 Task: Search one way flight ticket for 1 adult, 6 children, 1 infant in seat and 1 infant on lap in business from Redmond: Roberts Field to Rockford: Chicago Rockford International Airport(was Northwest Chicagoland Regional Airport At Rockford) on 5-1-2023. Choice of flights is Sun country airlines. Number of bags: 8 checked bags. Price is upto 45000. Outbound departure time preference is 23:45.
Action: Mouse moved to (178, 286)
Screenshot: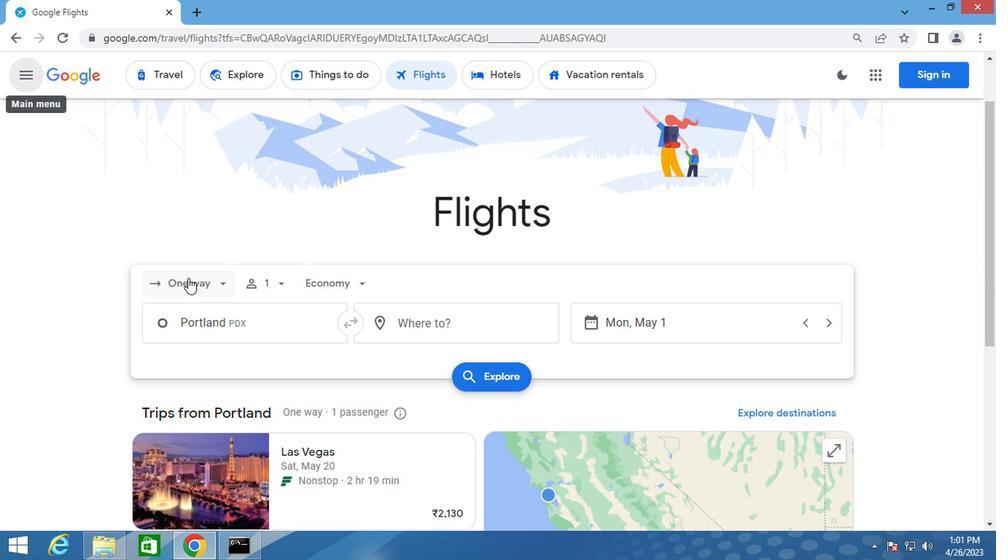 
Action: Mouse pressed left at (178, 286)
Screenshot: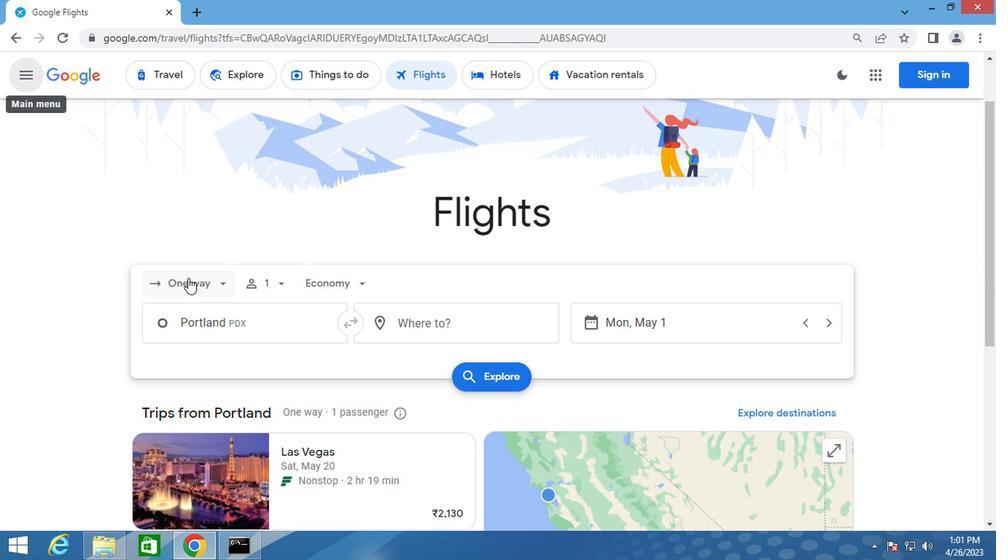 
Action: Mouse moved to (205, 344)
Screenshot: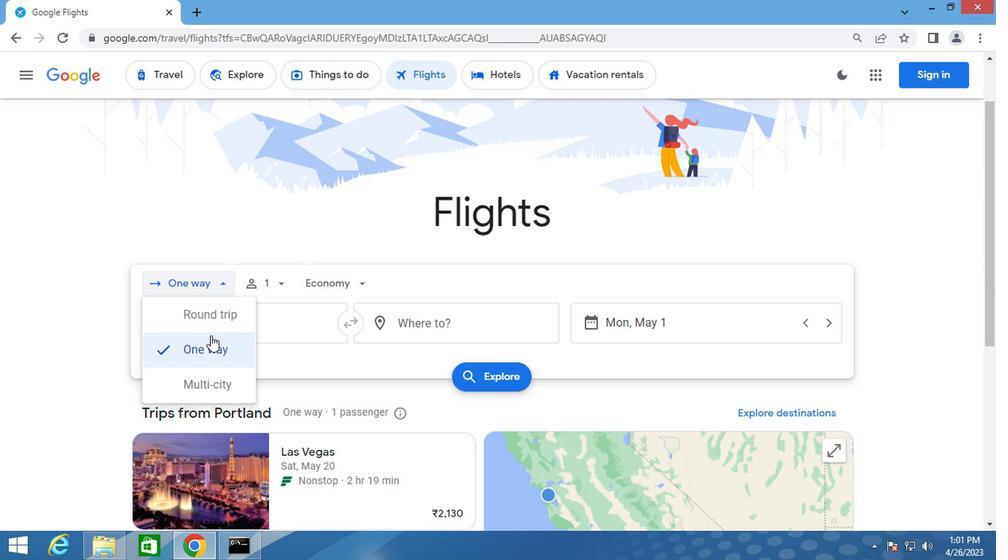 
Action: Mouse pressed left at (205, 344)
Screenshot: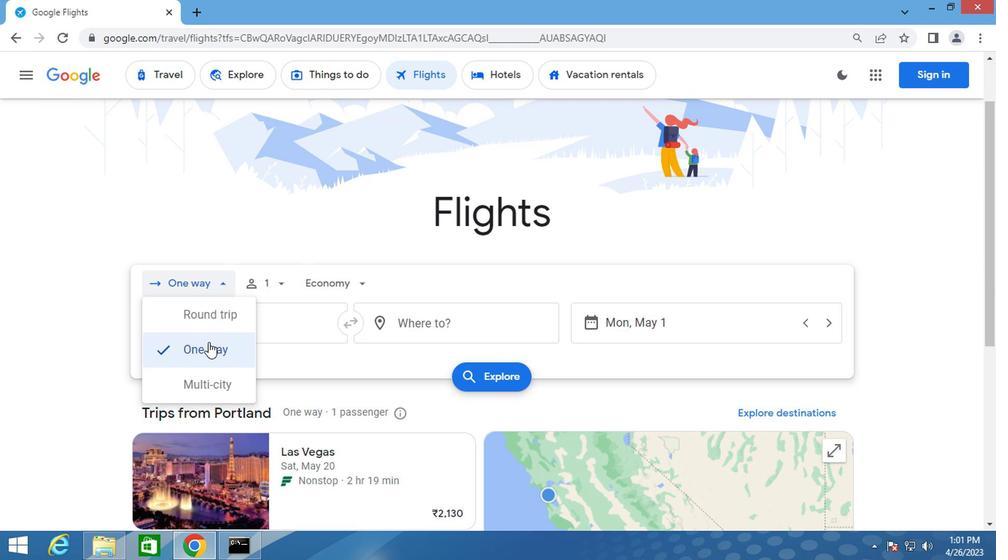 
Action: Mouse moved to (282, 279)
Screenshot: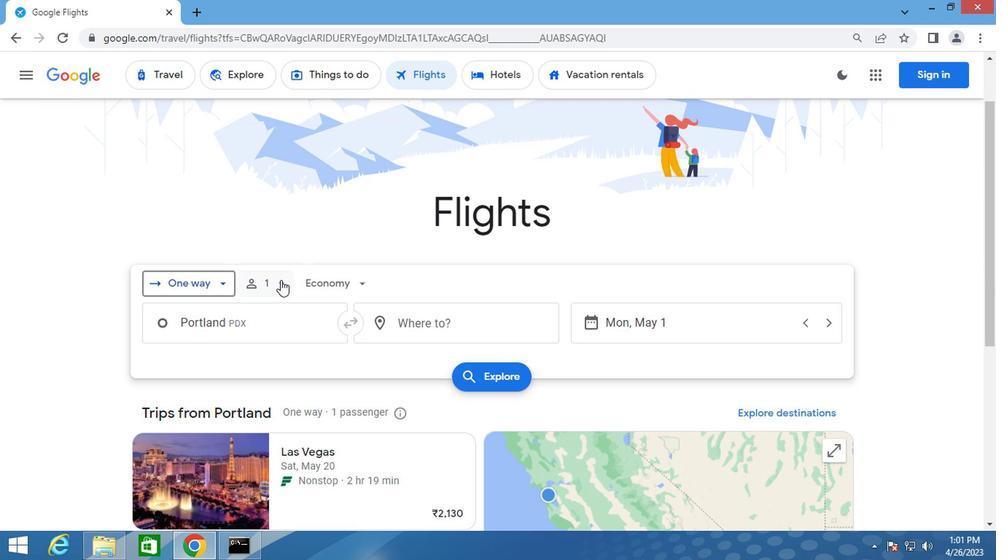 
Action: Mouse pressed left at (282, 279)
Screenshot: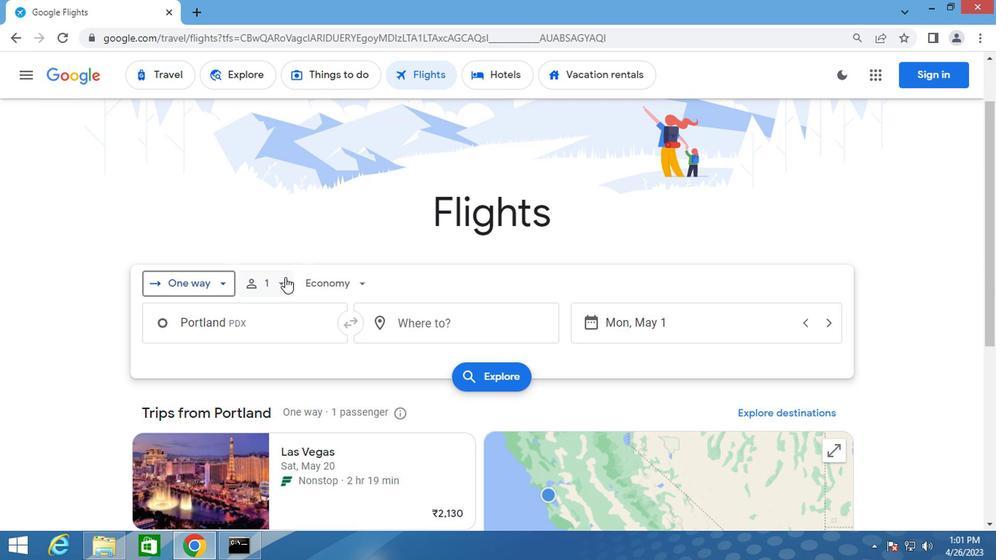 
Action: Mouse moved to (382, 356)
Screenshot: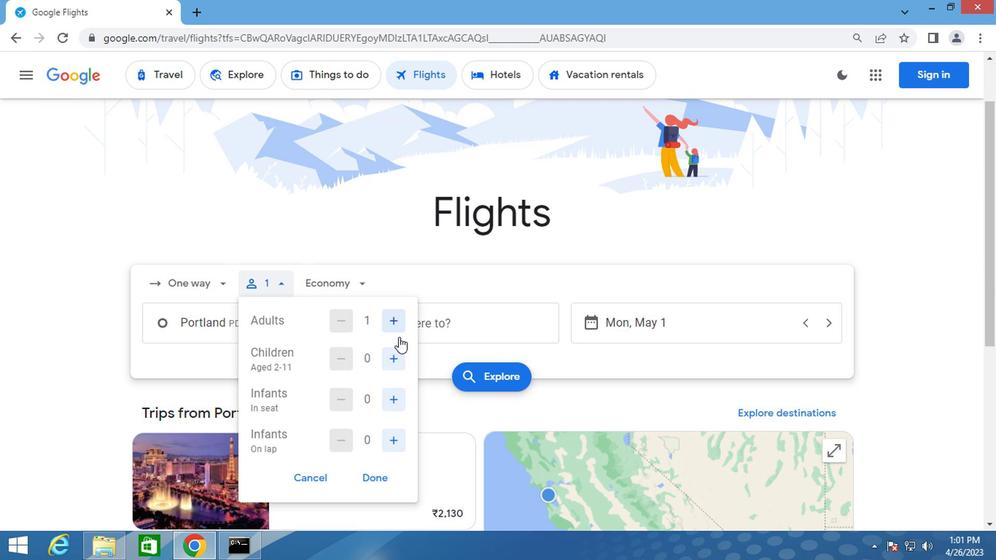 
Action: Mouse pressed left at (382, 356)
Screenshot: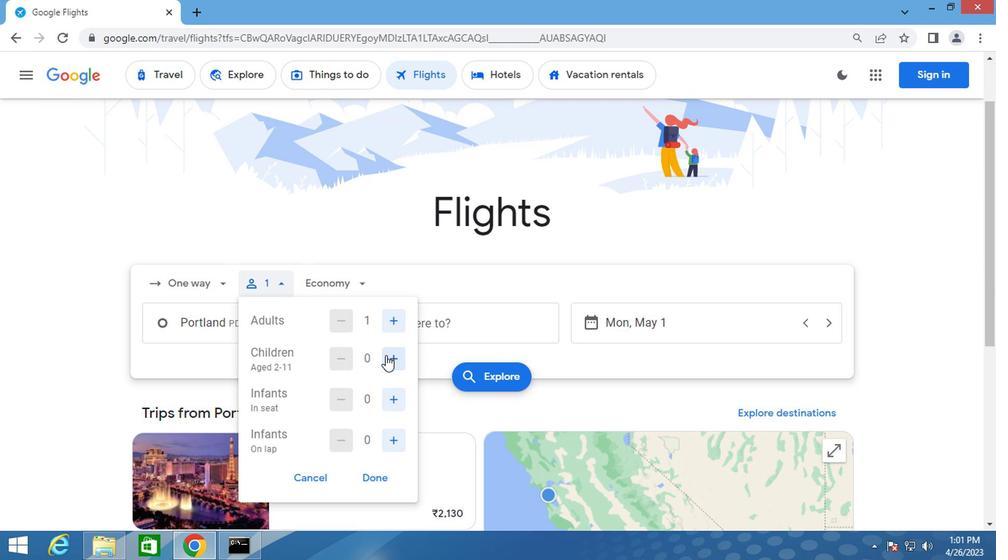 
Action: Mouse moved to (382, 357)
Screenshot: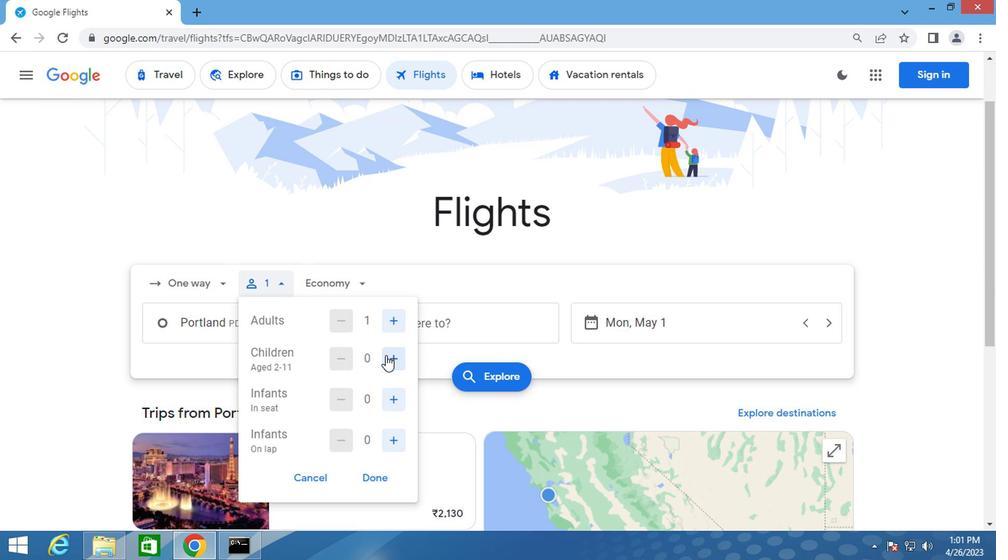 
Action: Mouse pressed left at (382, 357)
Screenshot: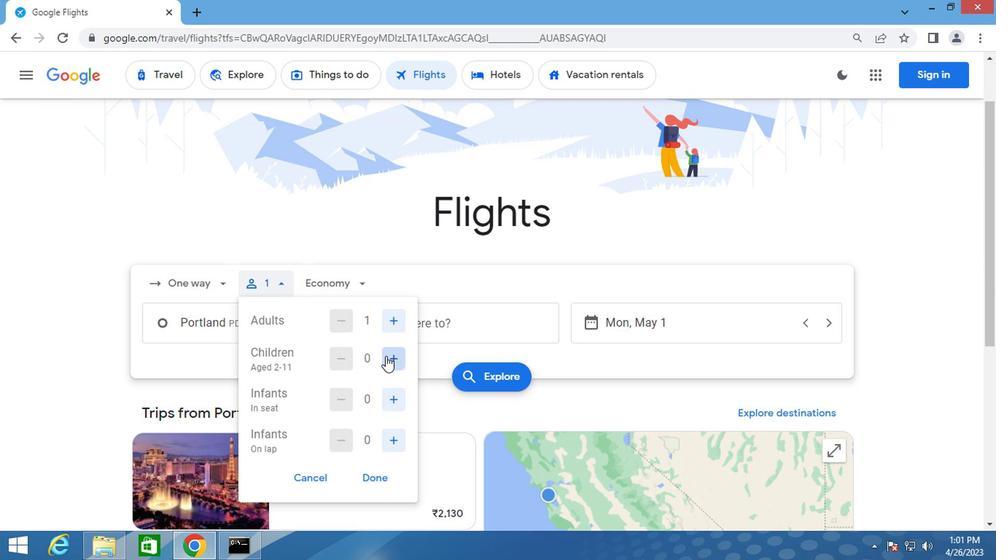 
Action: Mouse moved to (383, 357)
Screenshot: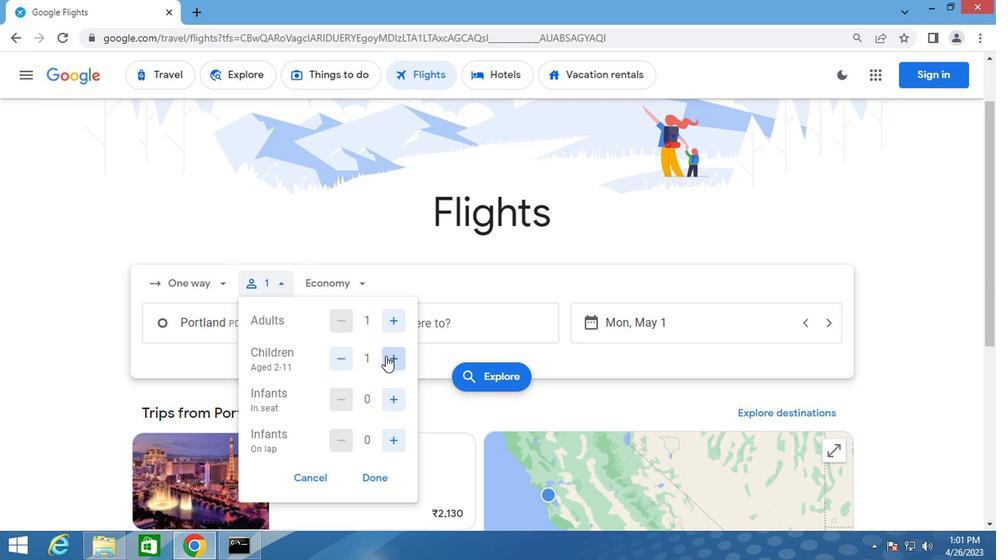 
Action: Mouse pressed left at (383, 357)
Screenshot: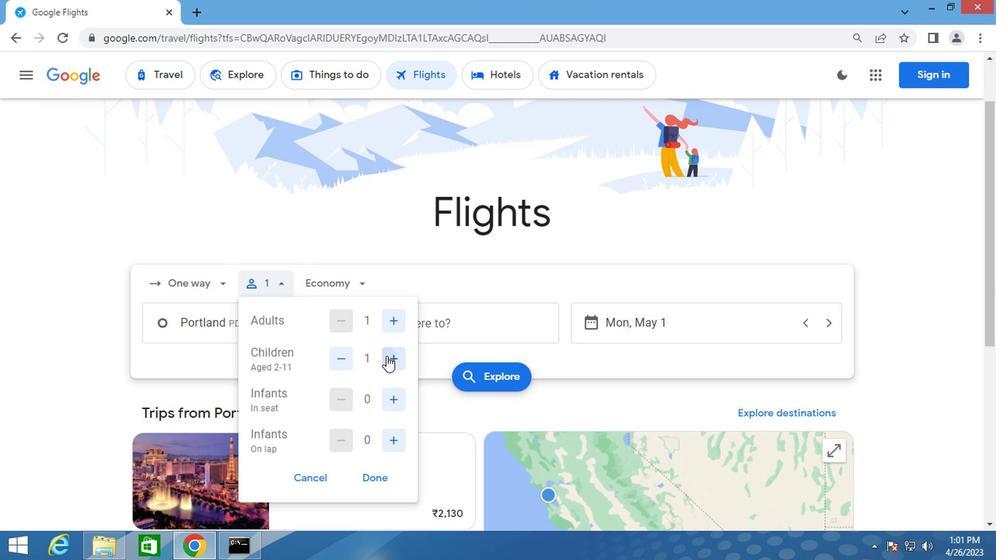 
Action: Mouse moved to (384, 357)
Screenshot: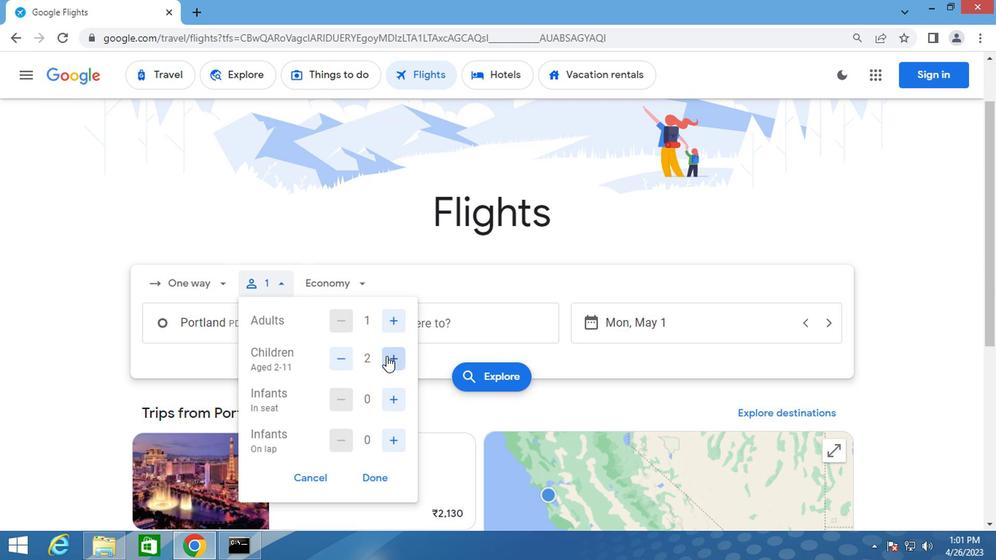 
Action: Mouse pressed left at (384, 357)
Screenshot: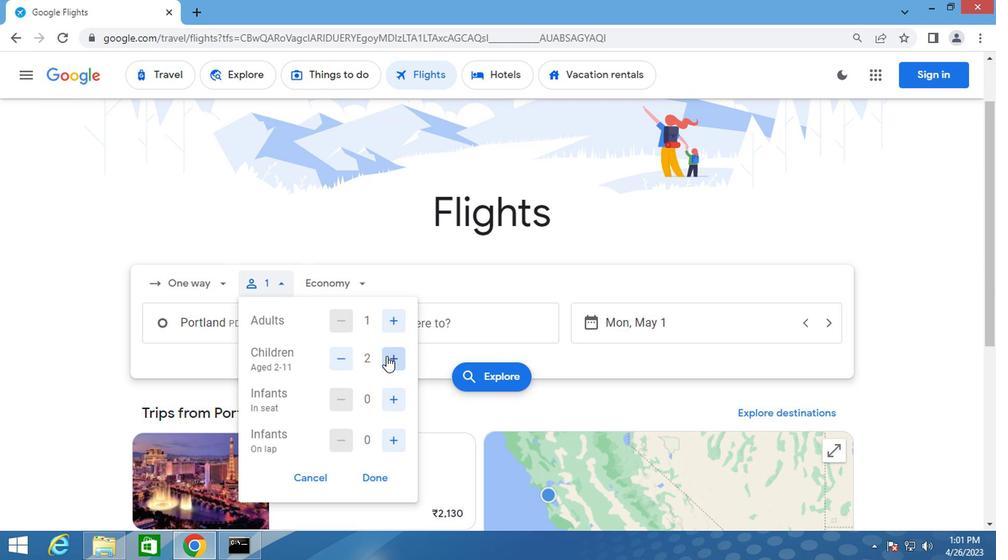 
Action: Mouse pressed left at (384, 357)
Screenshot: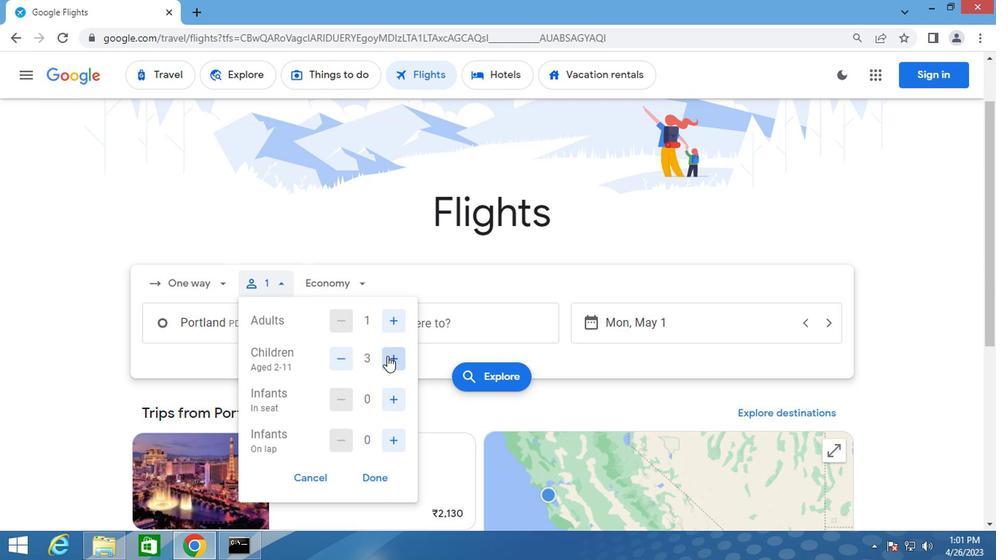 
Action: Mouse pressed left at (384, 357)
Screenshot: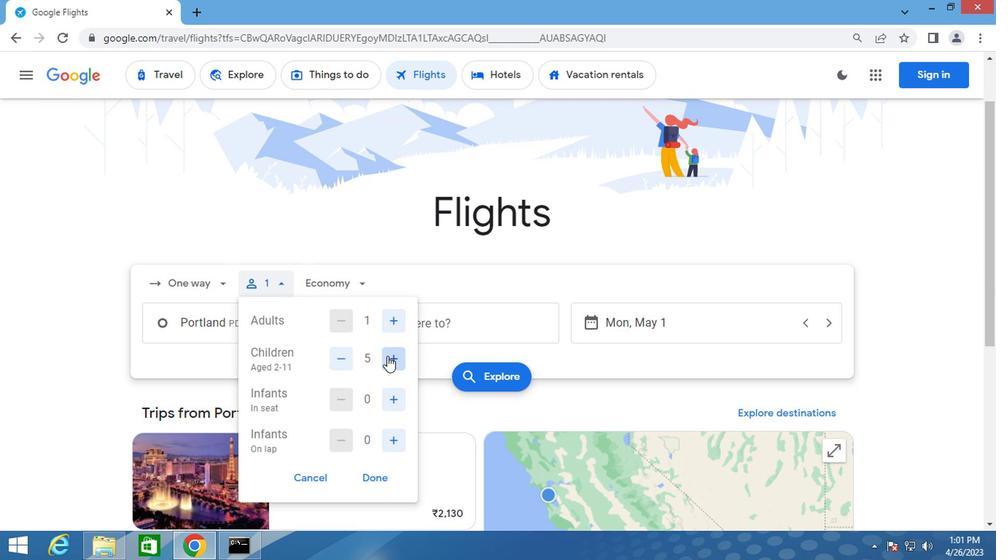 
Action: Mouse moved to (384, 392)
Screenshot: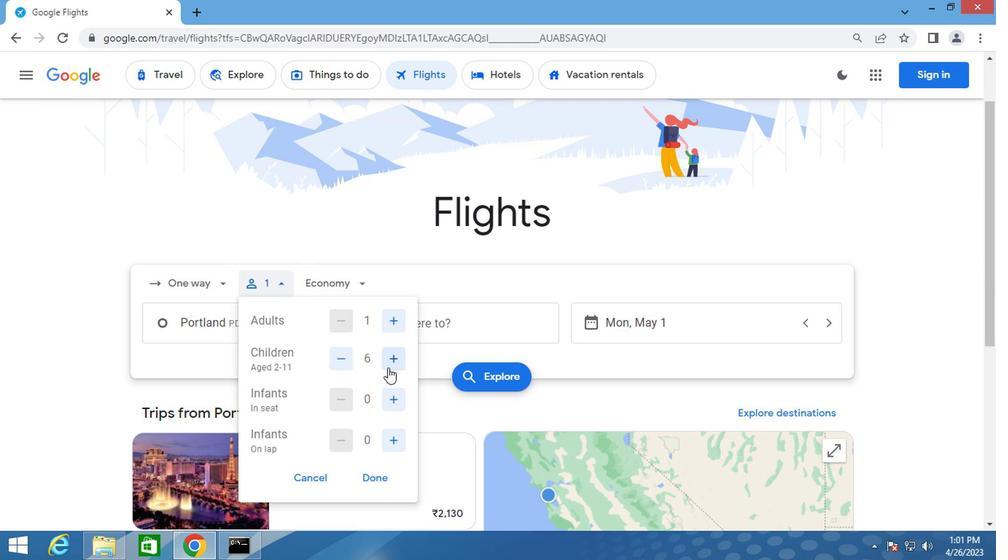 
Action: Mouse pressed left at (384, 392)
Screenshot: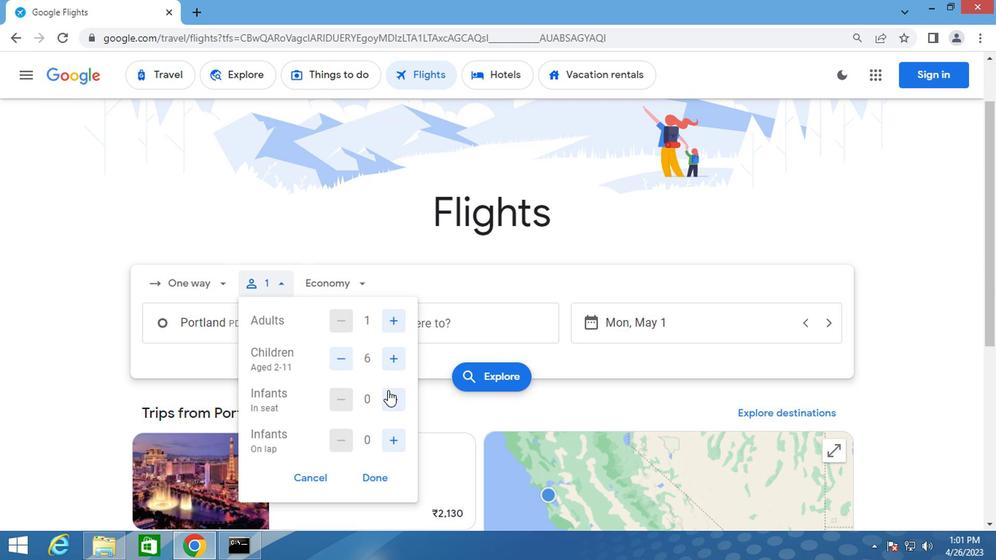 
Action: Mouse moved to (398, 442)
Screenshot: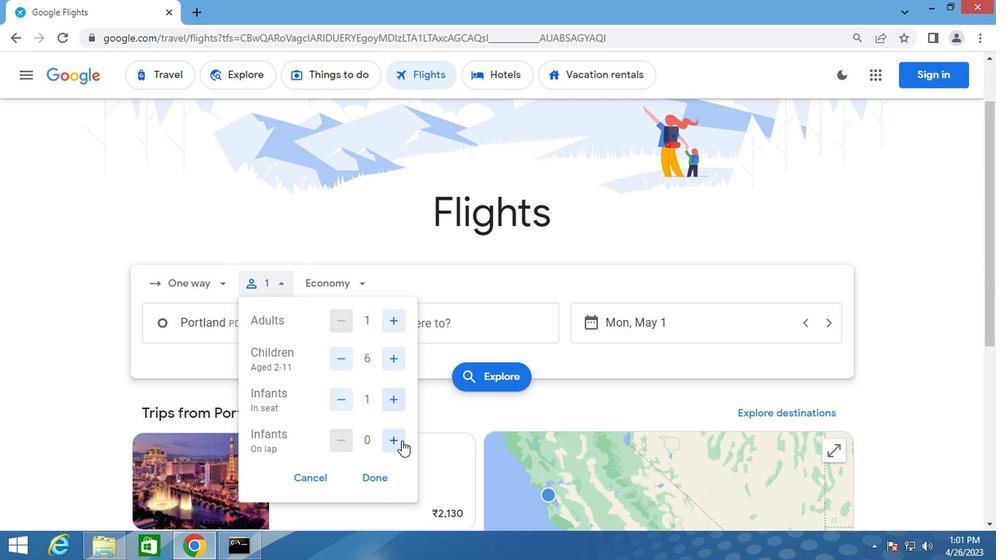 
Action: Mouse pressed left at (398, 442)
Screenshot: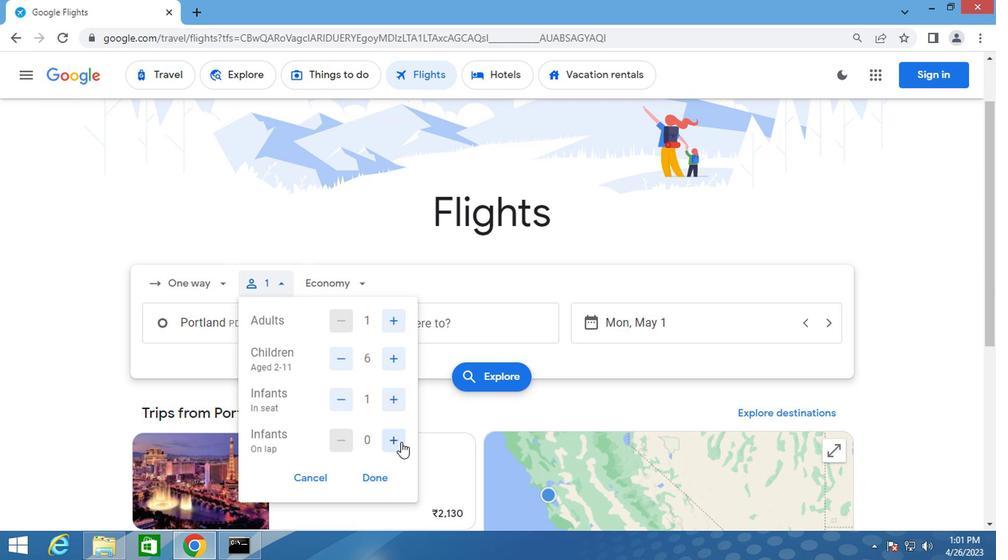 
Action: Mouse moved to (363, 288)
Screenshot: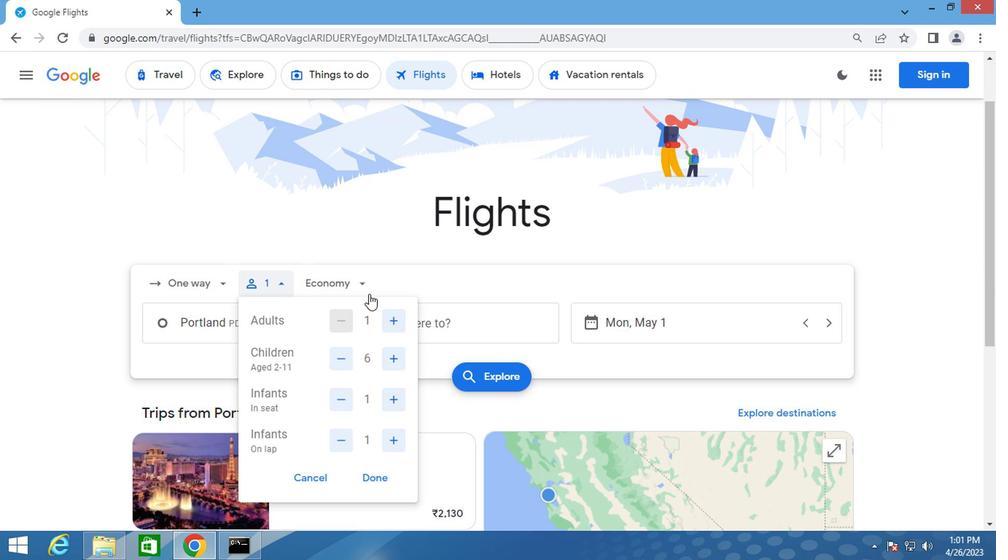 
Action: Mouse pressed left at (363, 288)
Screenshot: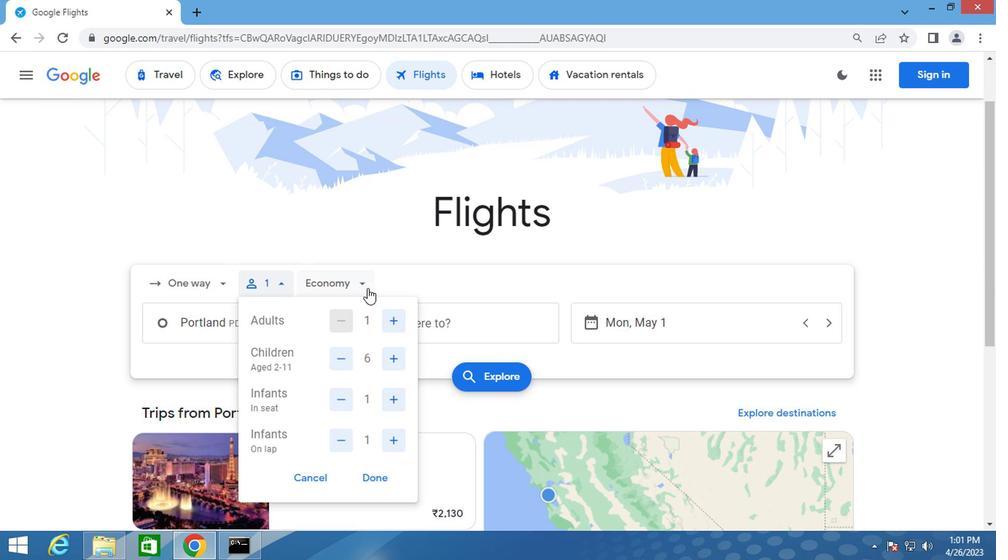 
Action: Mouse moved to (360, 383)
Screenshot: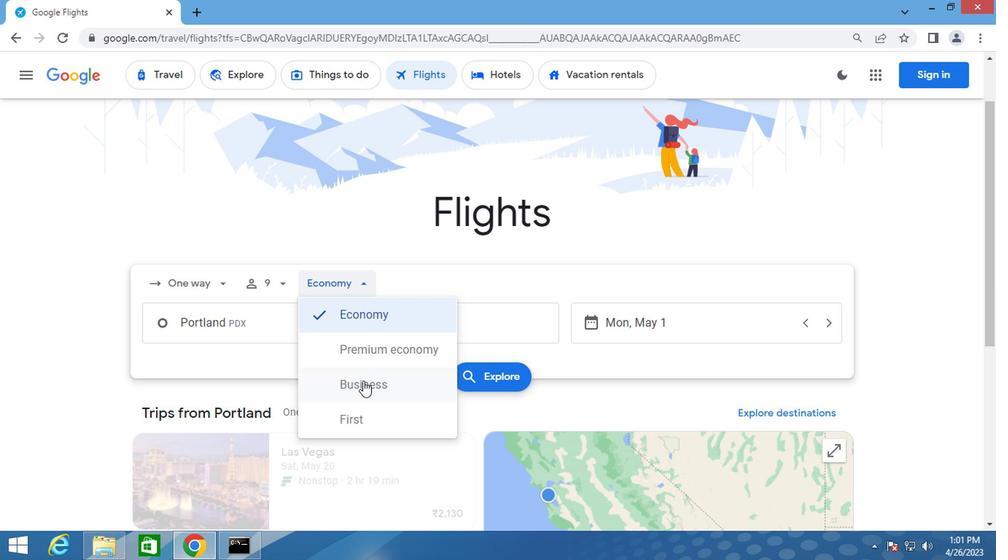 
Action: Mouse pressed left at (360, 383)
Screenshot: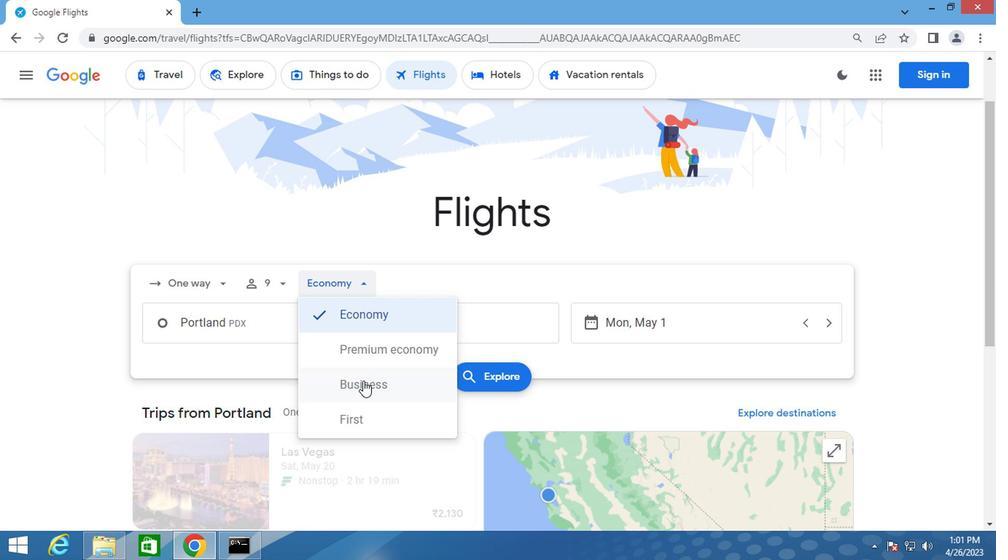 
Action: Mouse moved to (266, 333)
Screenshot: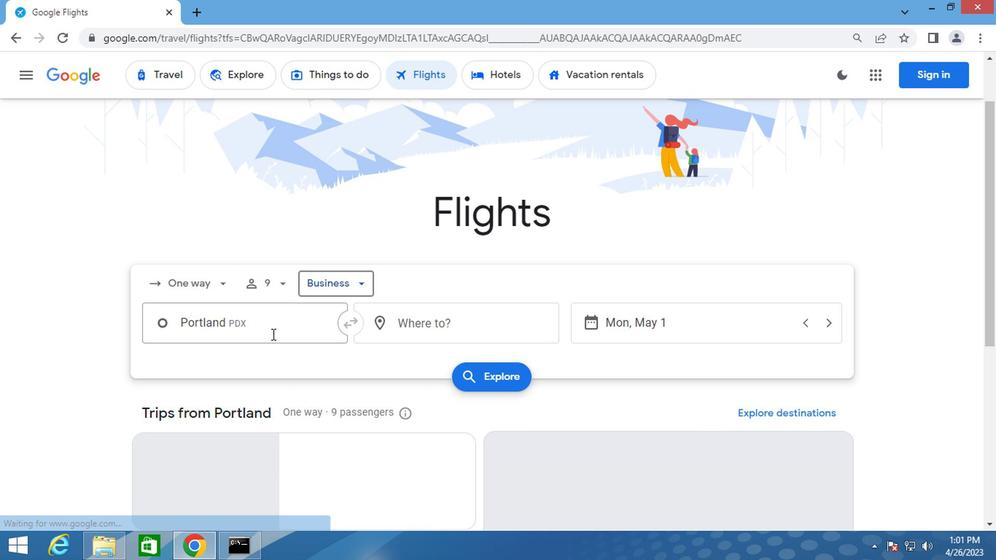 
Action: Mouse pressed left at (266, 333)
Screenshot: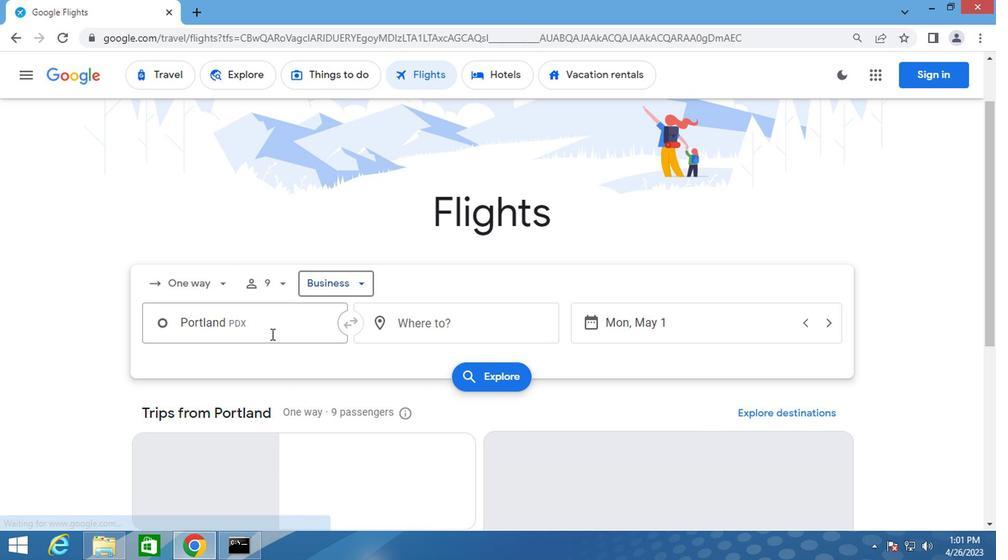 
Action: Mouse moved to (266, 332)
Screenshot: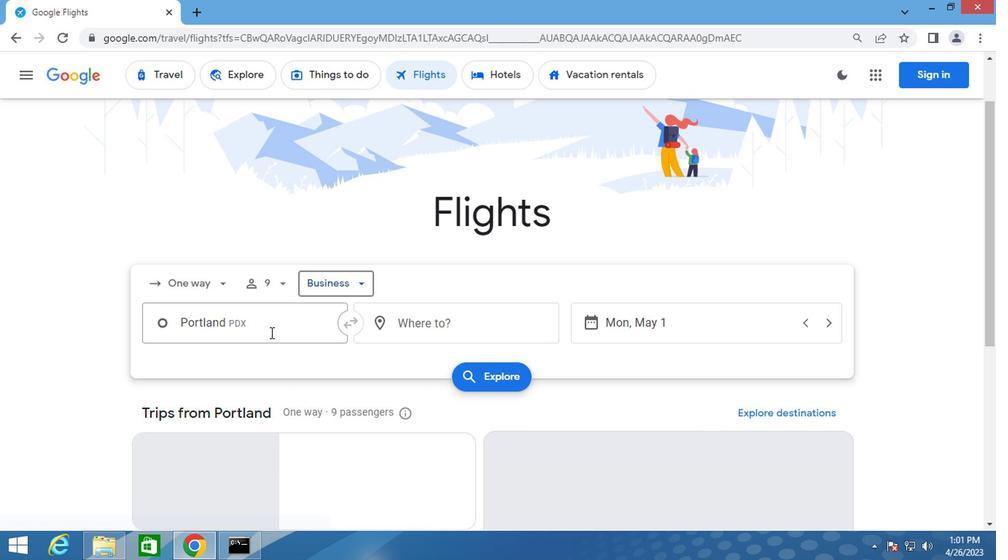 
Action: Key pressed remond
Screenshot: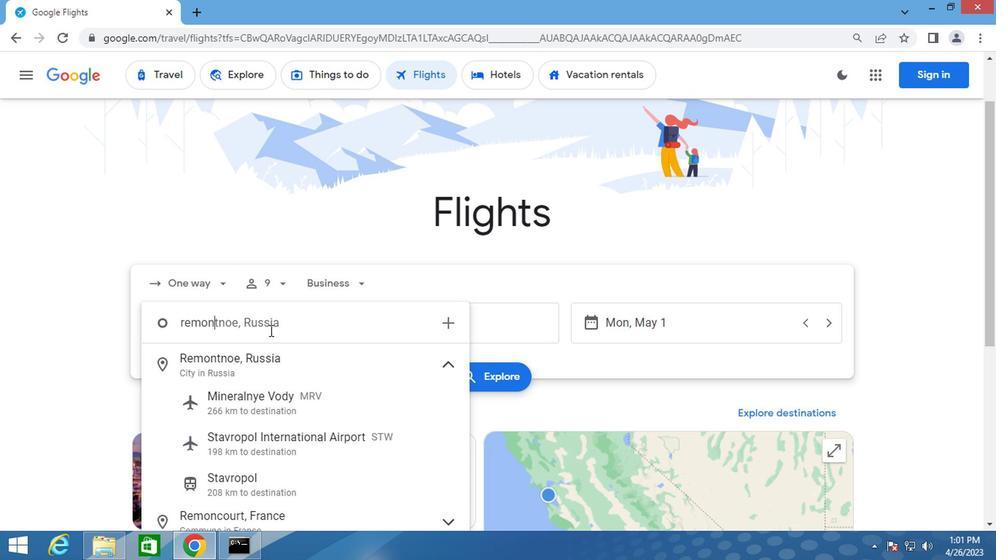 
Action: Mouse moved to (247, 370)
Screenshot: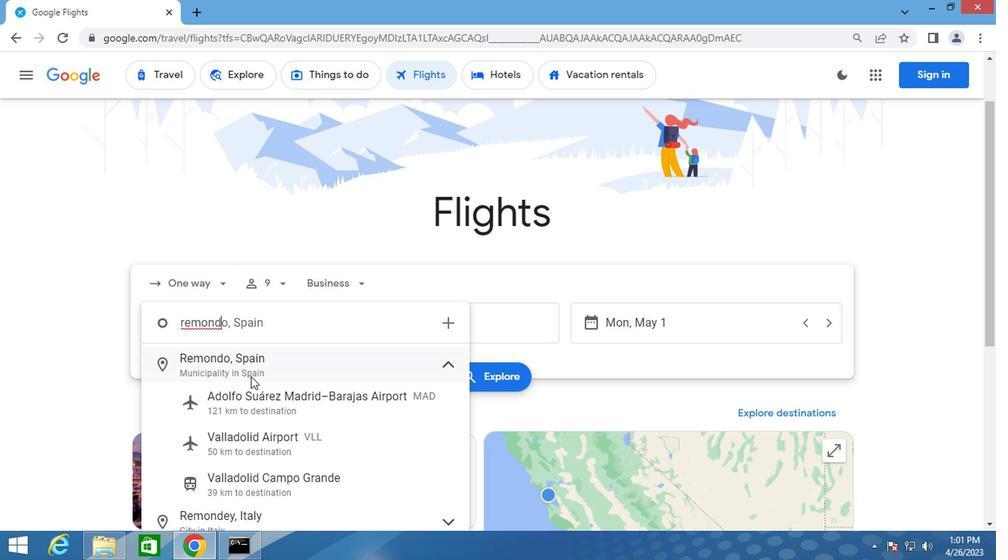 
Action: Mouse pressed left at (247, 370)
Screenshot: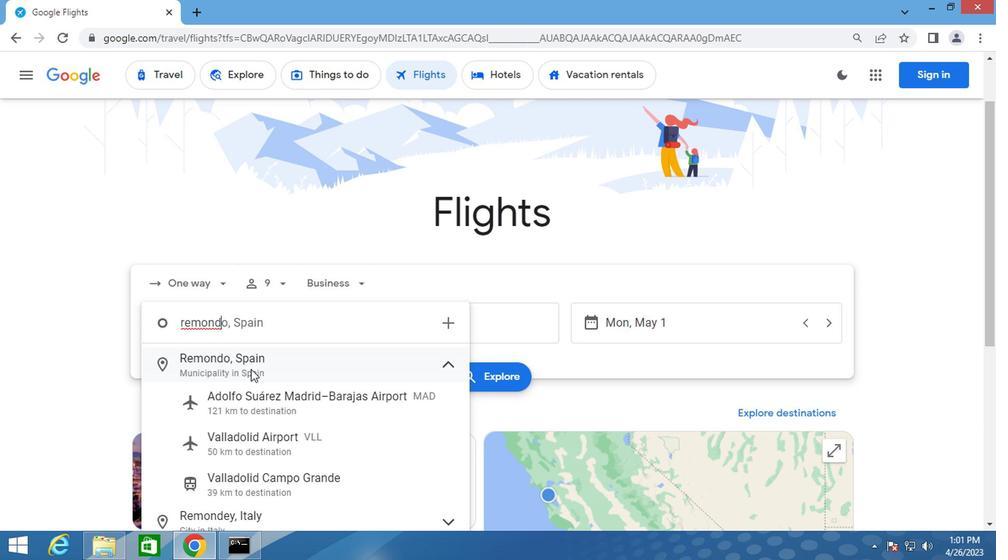 
Action: Mouse moved to (399, 321)
Screenshot: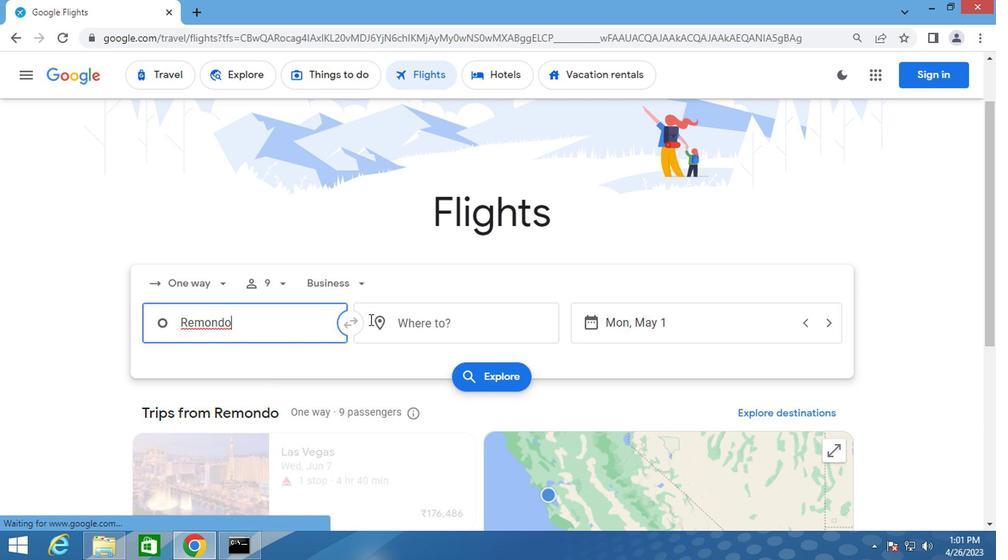 
Action: Mouse pressed left at (399, 321)
Screenshot: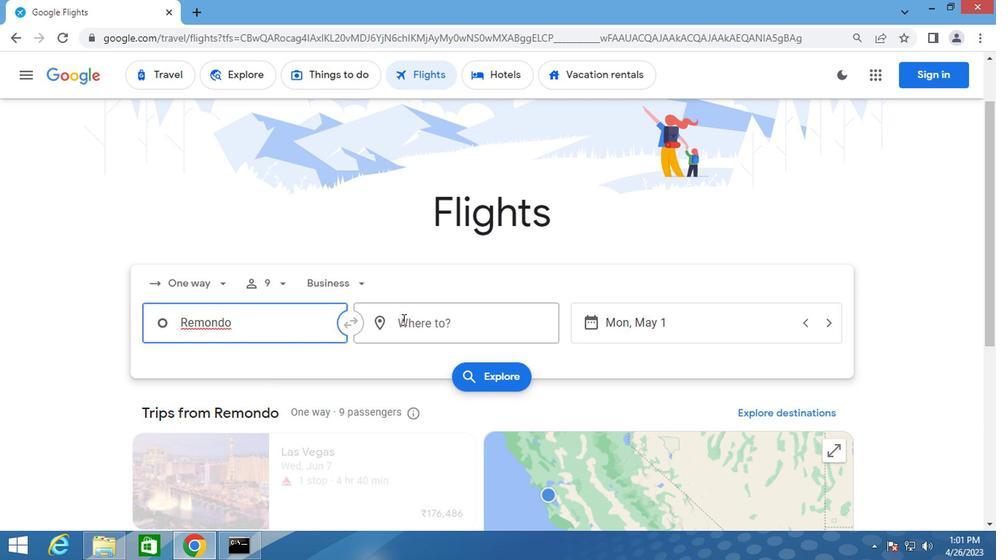 
Action: Key pressed rockfor
Screenshot: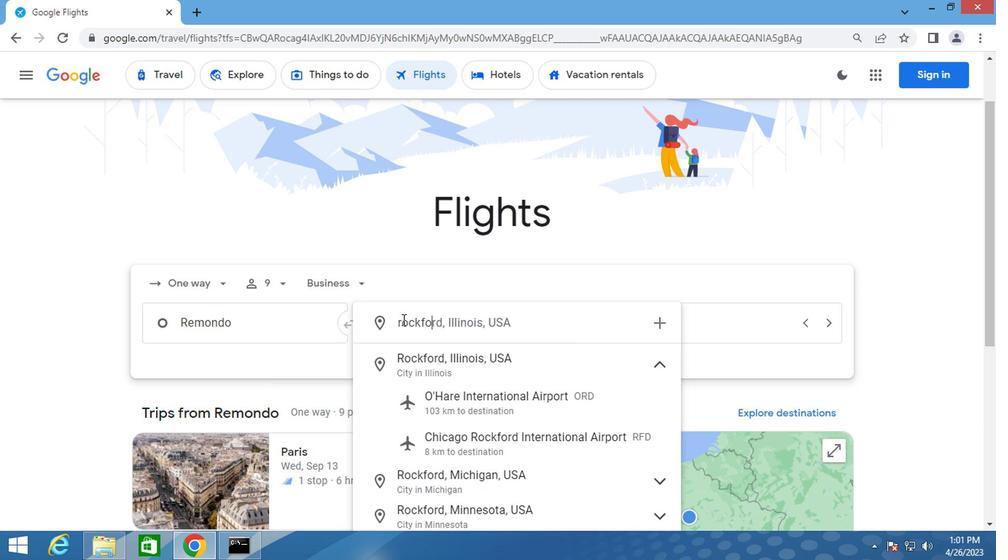 
Action: Mouse moved to (427, 433)
Screenshot: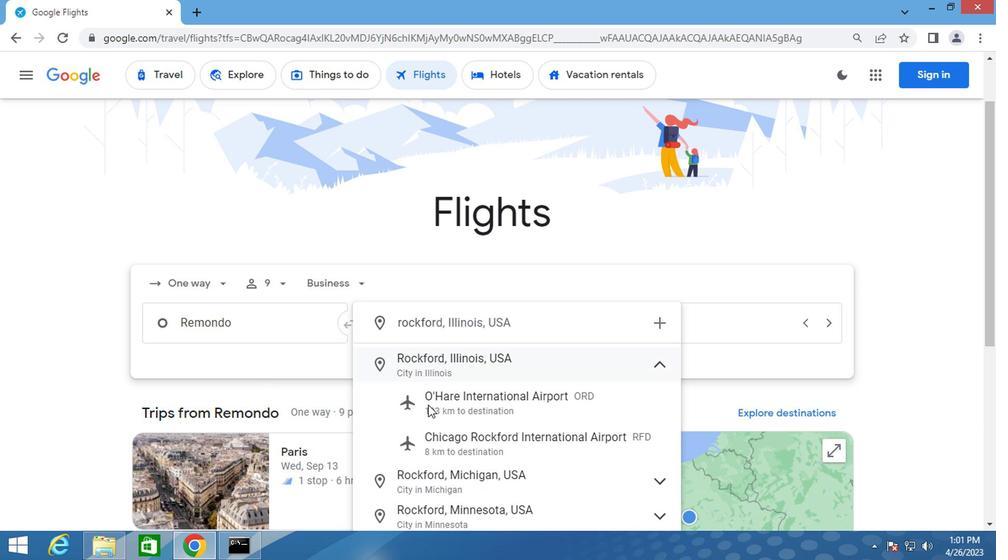 
Action: Mouse pressed left at (427, 433)
Screenshot: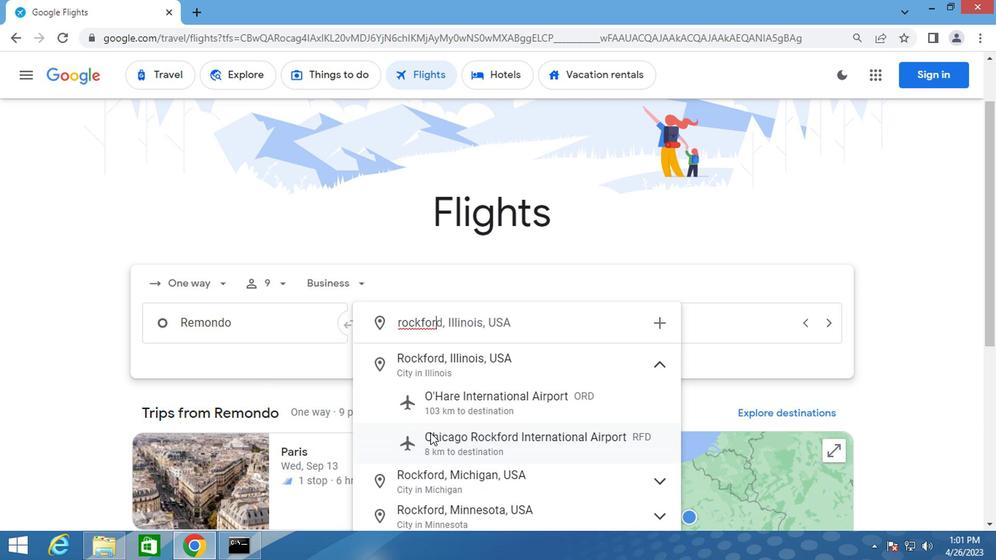 
Action: Mouse moved to (611, 321)
Screenshot: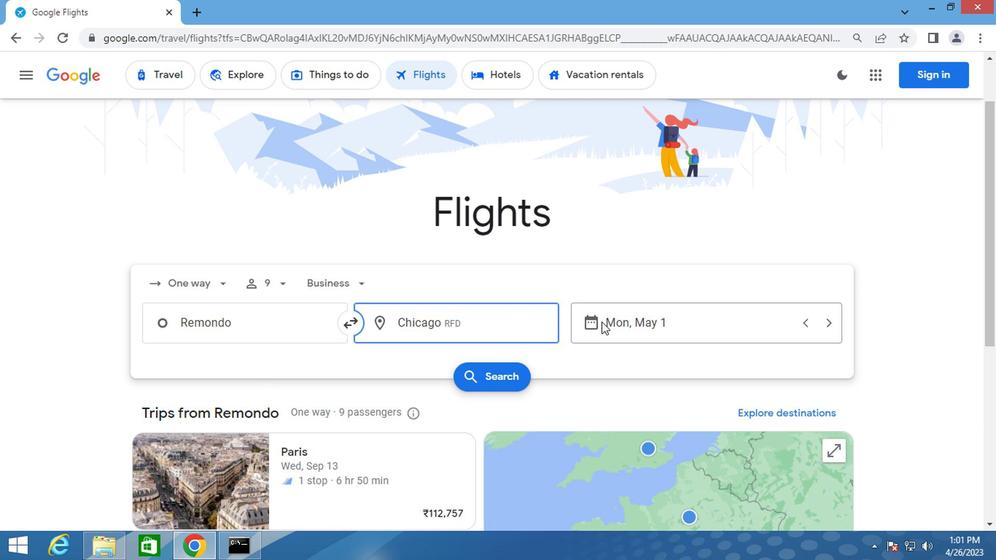 
Action: Mouse pressed left at (611, 321)
Screenshot: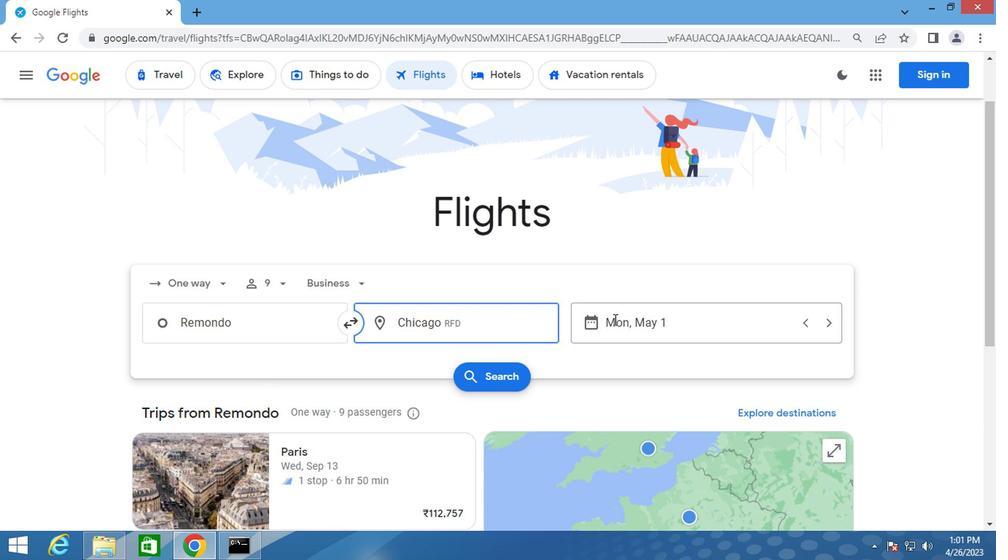 
Action: Mouse moved to (634, 278)
Screenshot: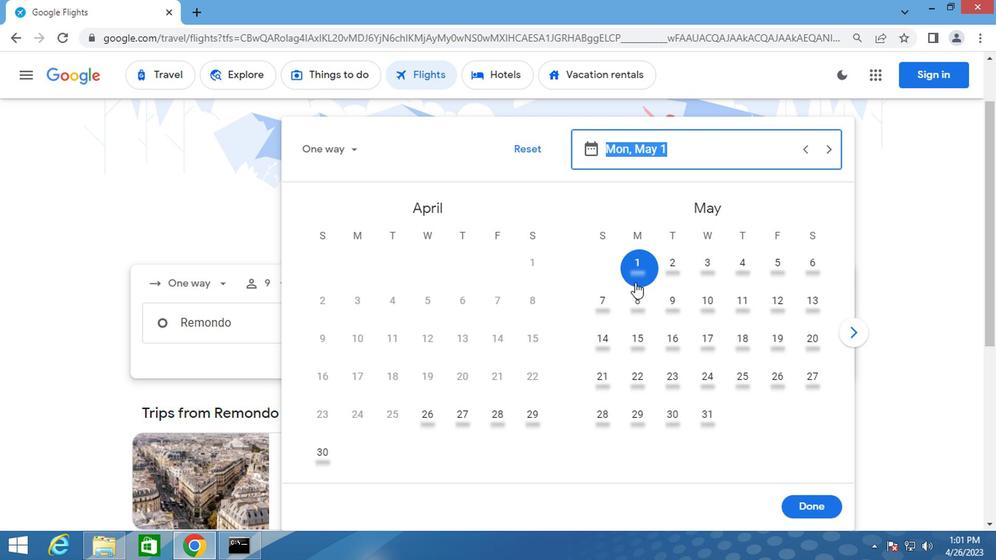 
Action: Mouse pressed left at (634, 278)
Screenshot: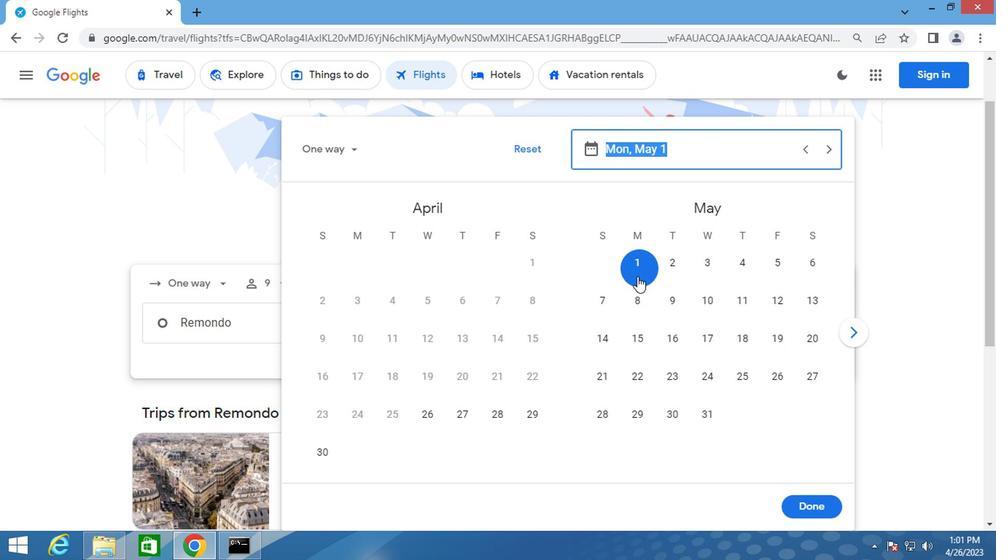 
Action: Mouse moved to (808, 499)
Screenshot: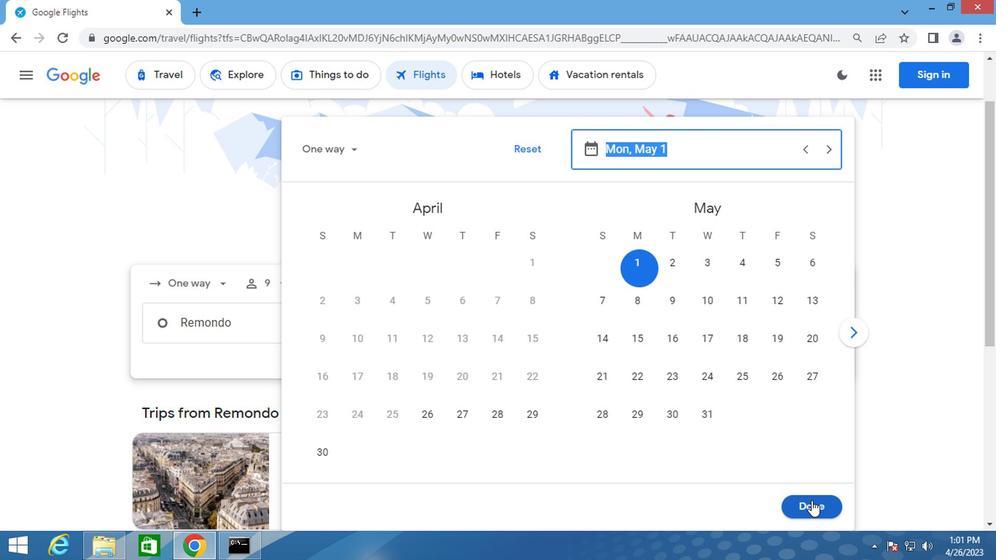 
Action: Mouse pressed left at (808, 499)
Screenshot: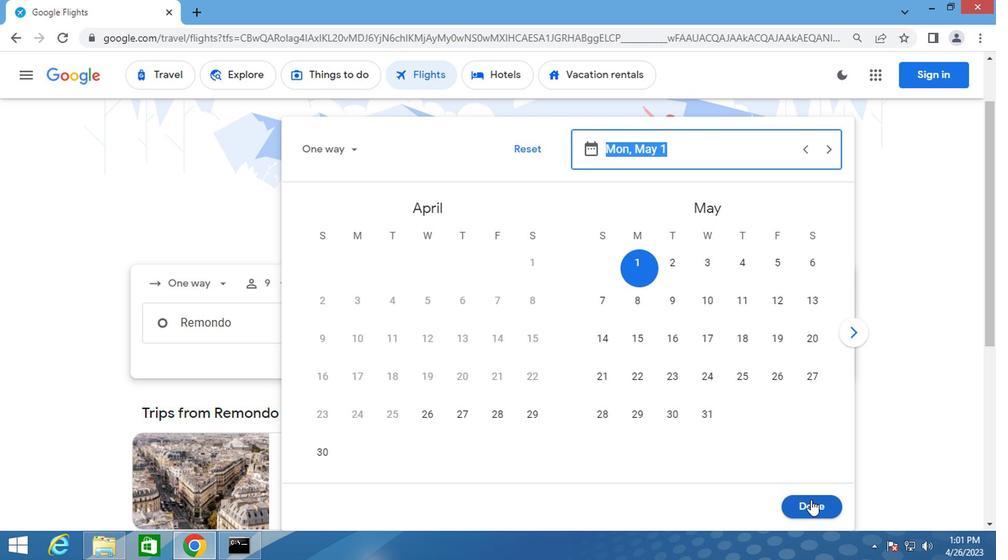 
Action: Mouse moved to (484, 374)
Screenshot: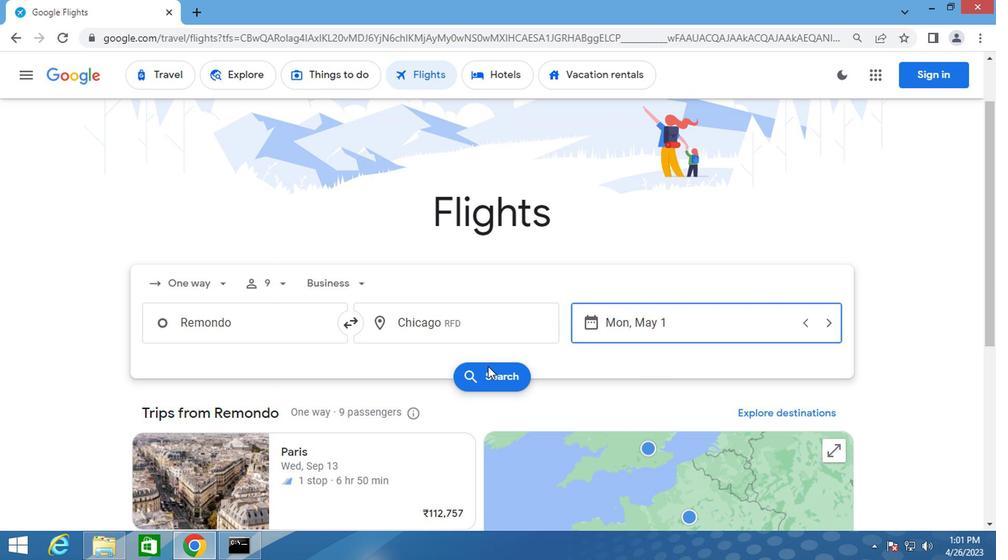 
Action: Mouse pressed left at (484, 374)
Screenshot: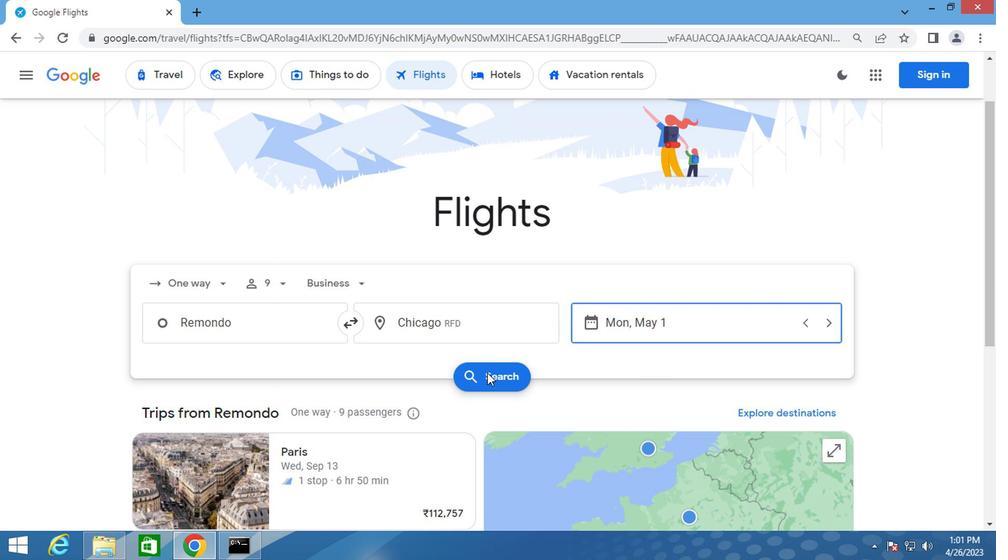 
Action: Mouse moved to (166, 206)
Screenshot: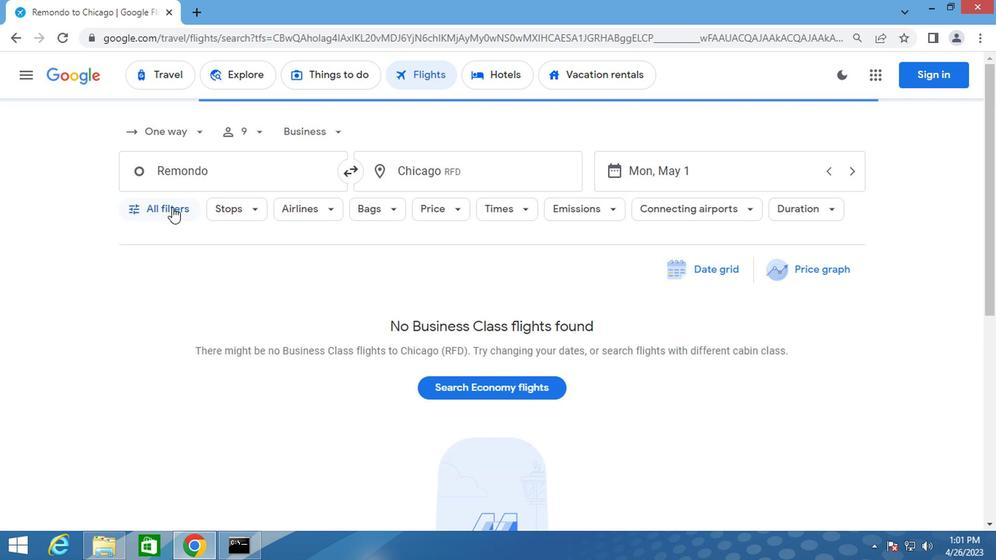 
Action: Mouse pressed left at (166, 206)
Screenshot: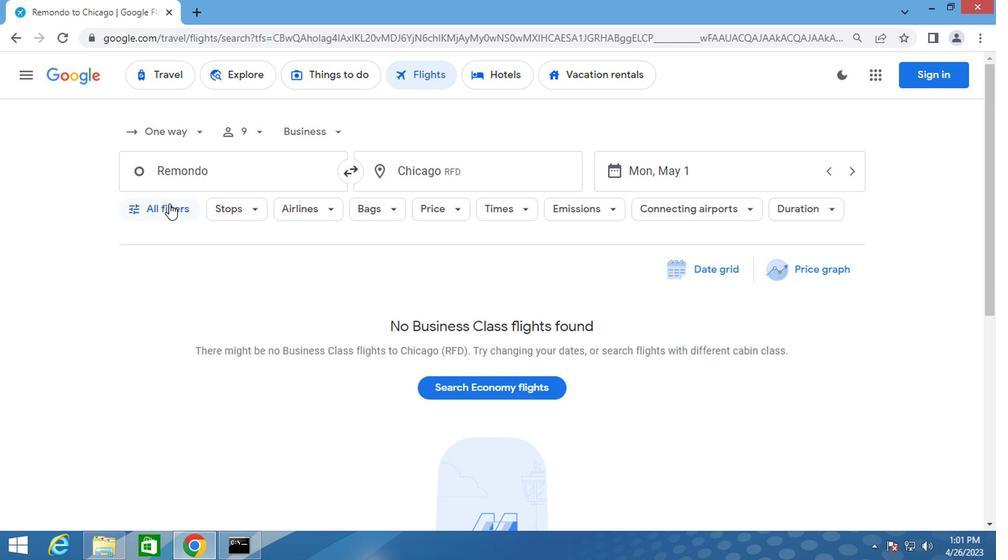 
Action: Mouse moved to (202, 348)
Screenshot: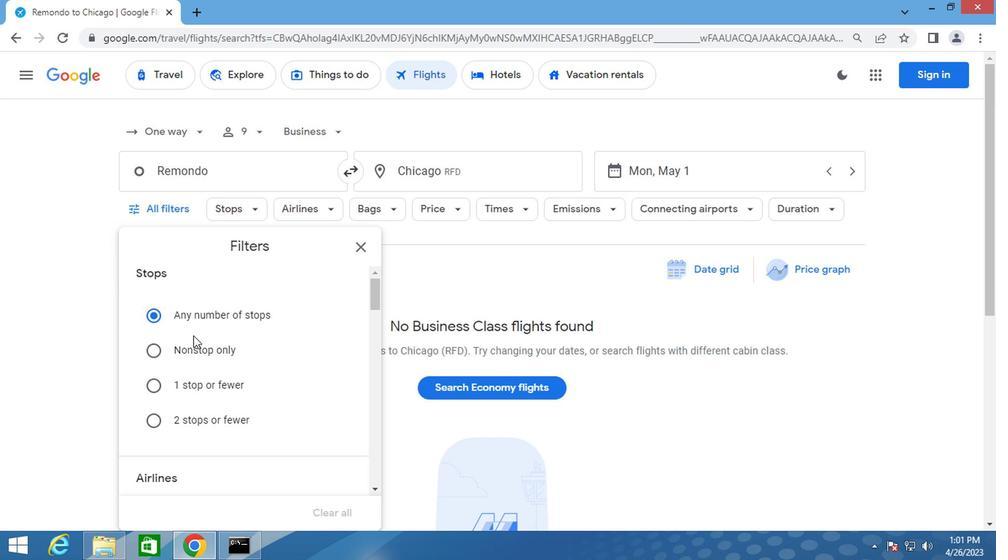 
Action: Mouse scrolled (202, 347) with delta (0, 0)
Screenshot: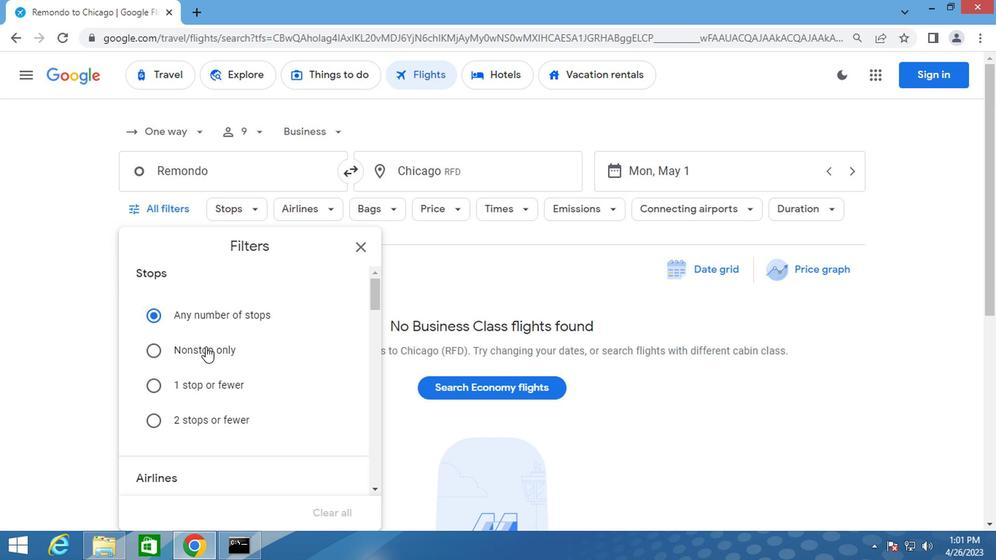 
Action: Mouse scrolled (202, 347) with delta (0, 0)
Screenshot: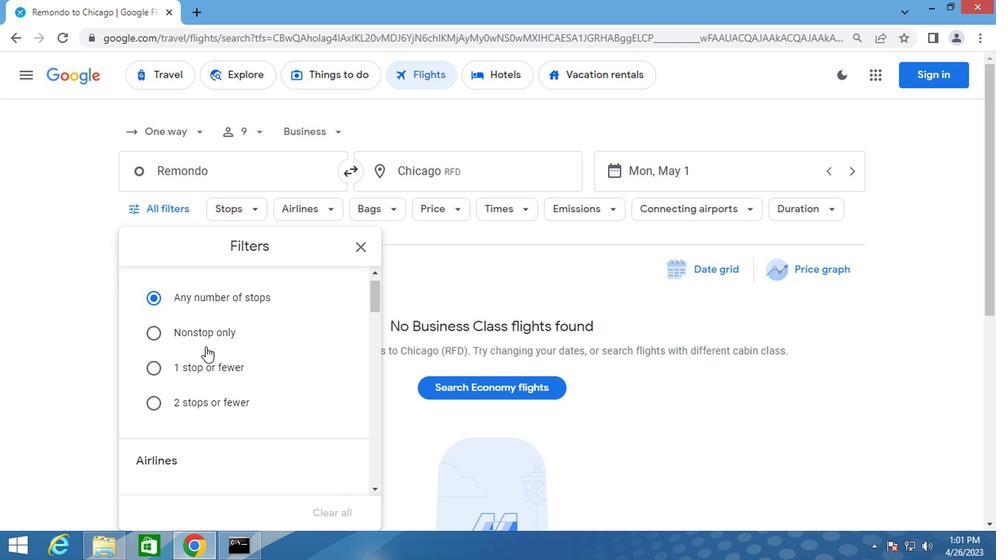 
Action: Mouse scrolled (202, 347) with delta (0, 0)
Screenshot: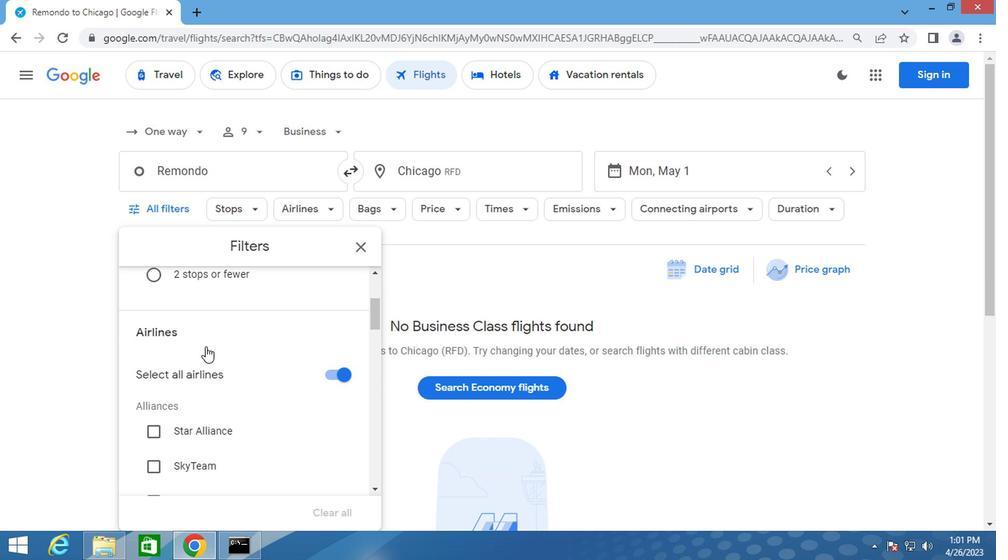 
Action: Mouse scrolled (202, 347) with delta (0, 0)
Screenshot: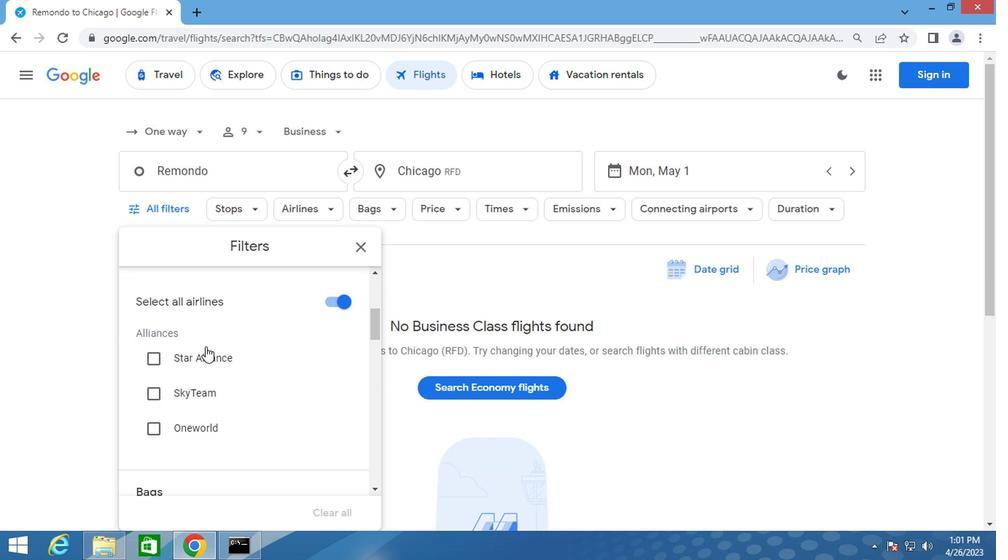 
Action: Mouse scrolled (202, 347) with delta (0, 0)
Screenshot: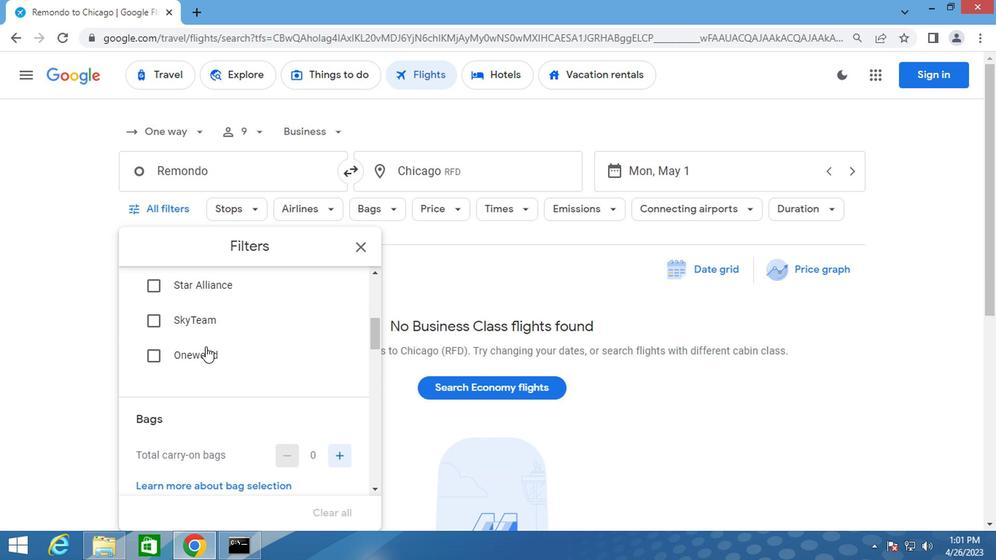 
Action: Mouse moved to (221, 365)
Screenshot: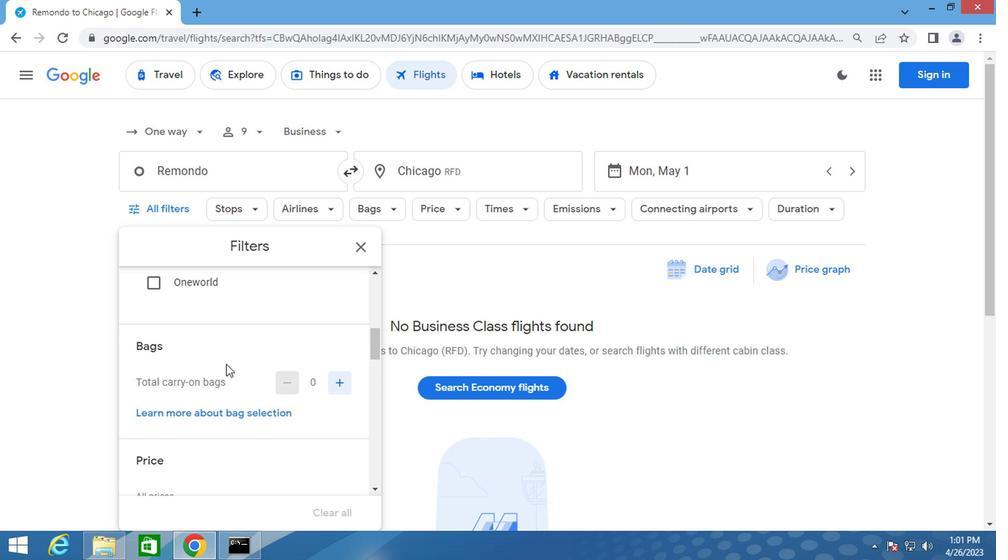 
Action: Mouse scrolled (221, 364) with delta (0, 0)
Screenshot: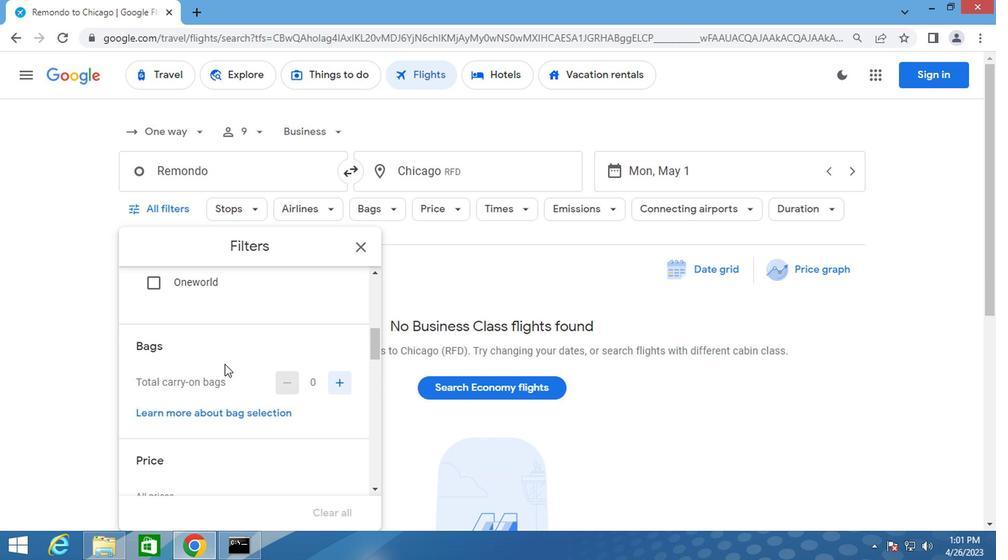 
Action: Mouse scrolled (221, 364) with delta (0, 0)
Screenshot: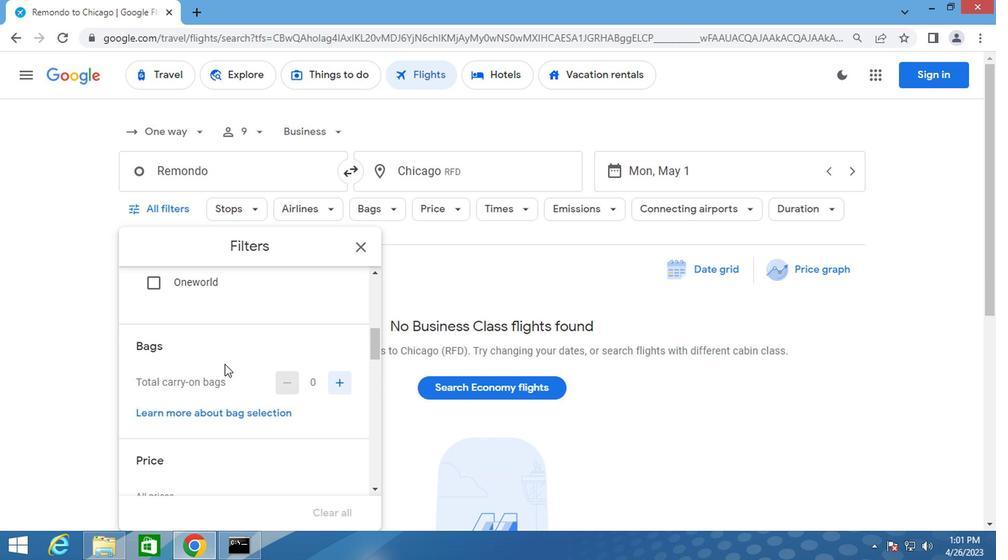
Action: Mouse moved to (295, 371)
Screenshot: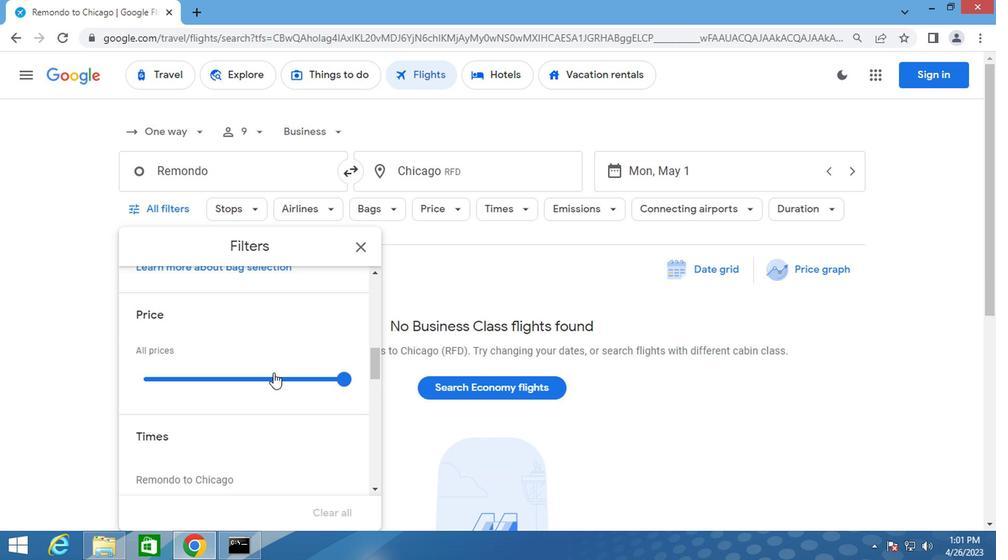 
Action: Mouse pressed left at (295, 371)
Screenshot: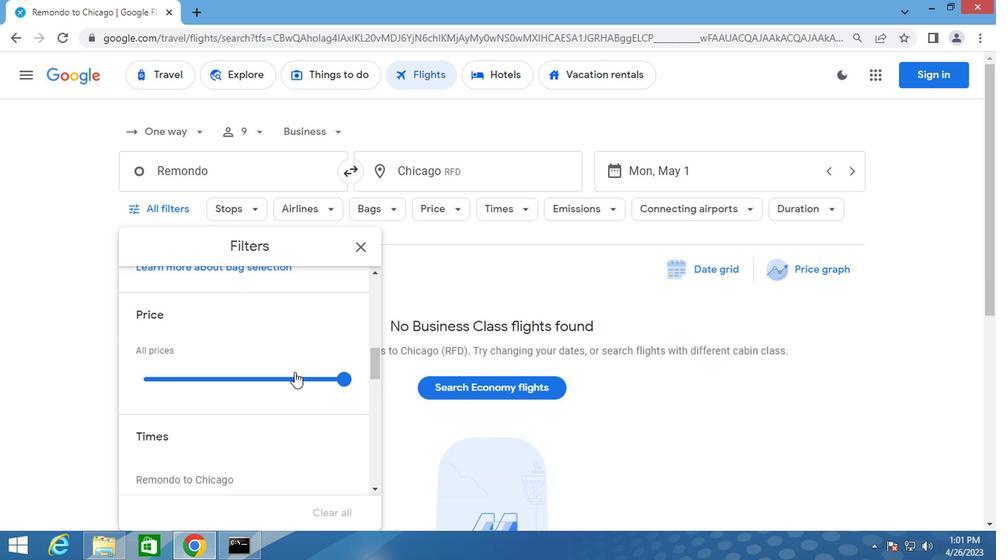 
Action: Mouse moved to (237, 355)
Screenshot: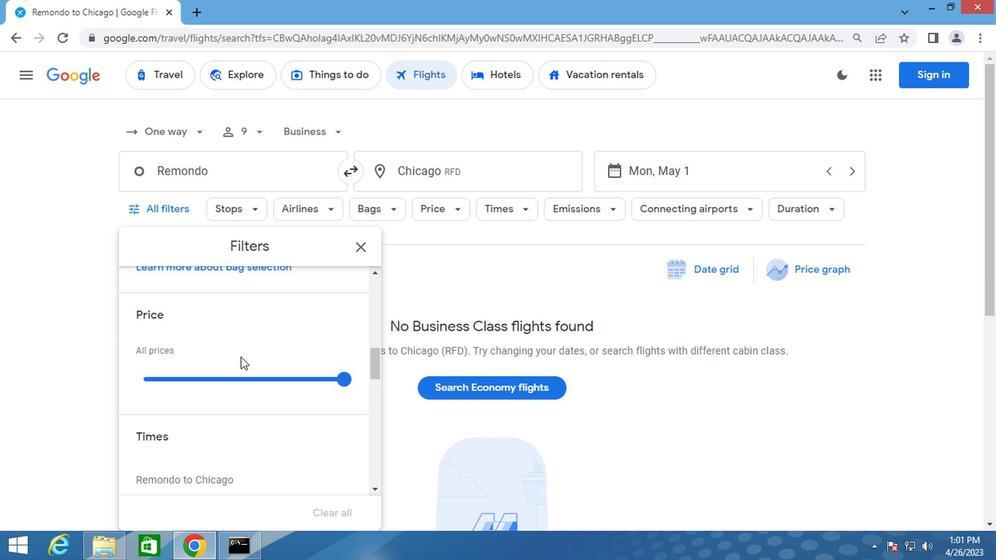
Action: Mouse scrolled (237, 355) with delta (0, 0)
Screenshot: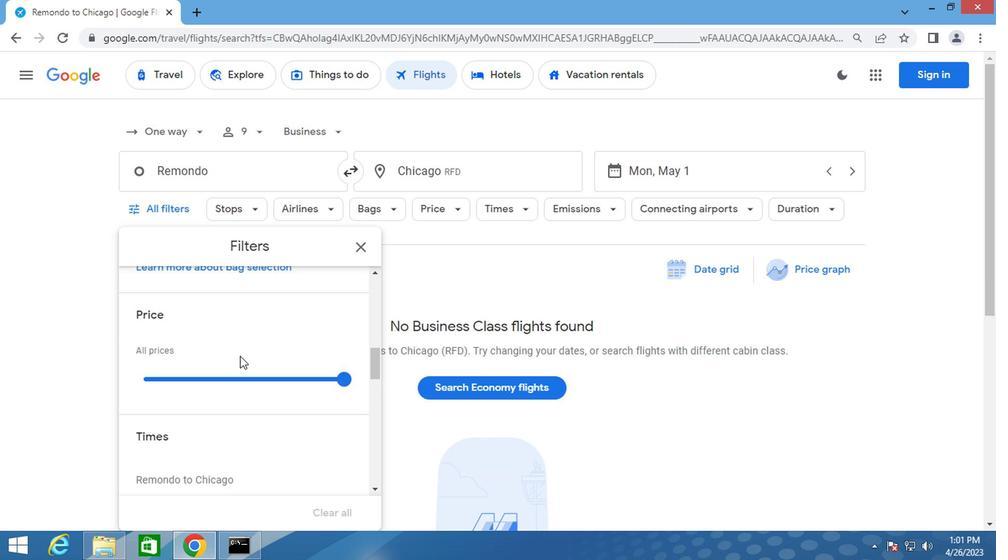 
Action: Mouse scrolled (237, 355) with delta (0, 0)
Screenshot: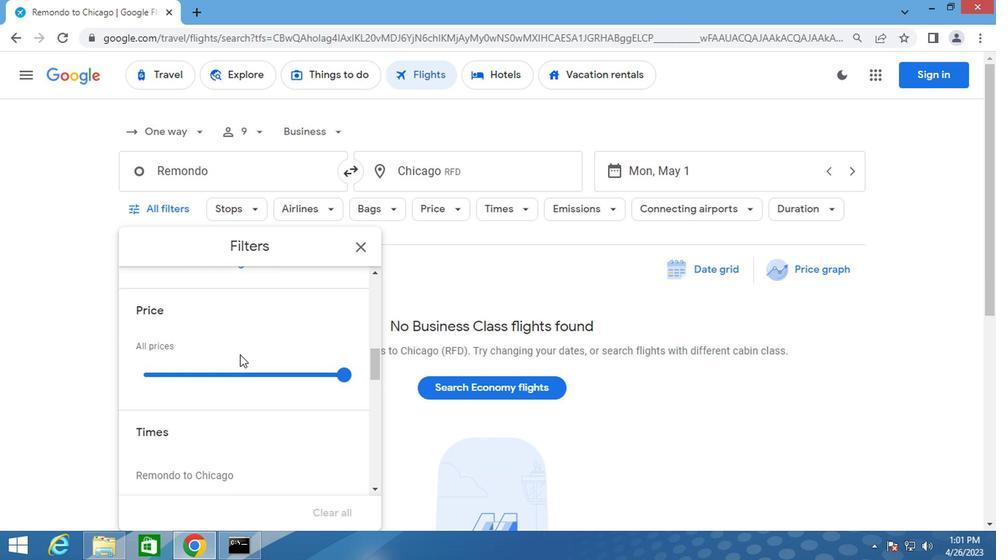 
Action: Mouse moved to (337, 394)
Screenshot: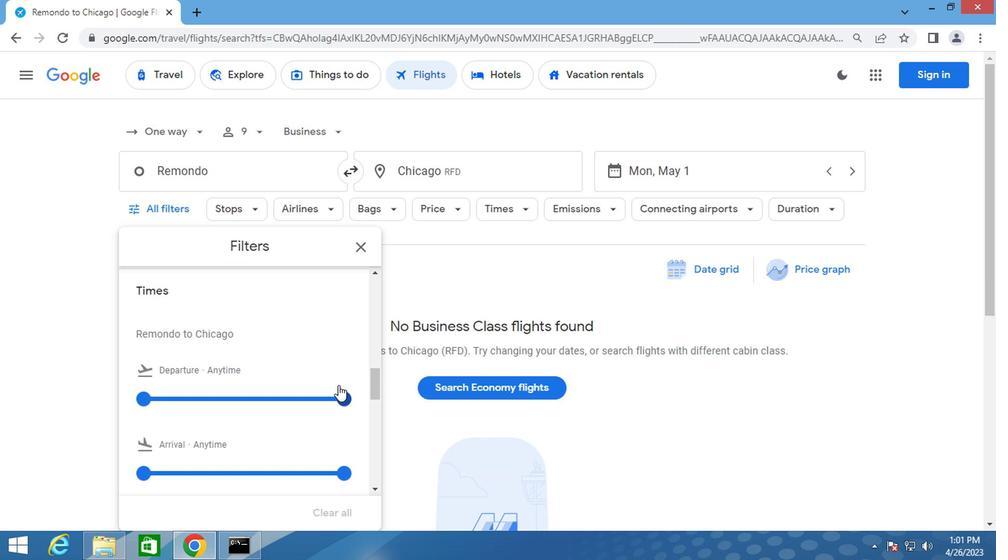 
Action: Mouse pressed left at (337, 394)
Screenshot: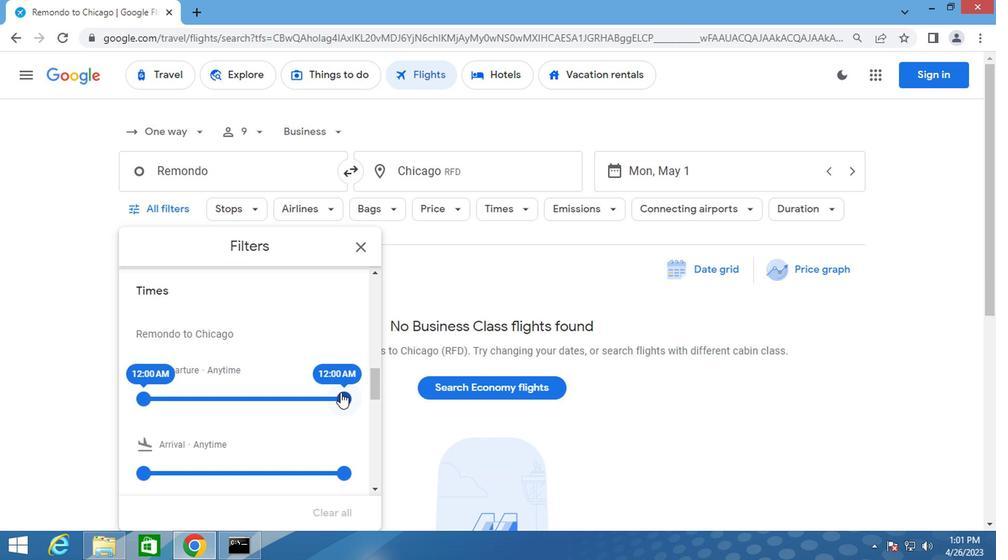 
Action: Mouse moved to (355, 246)
Screenshot: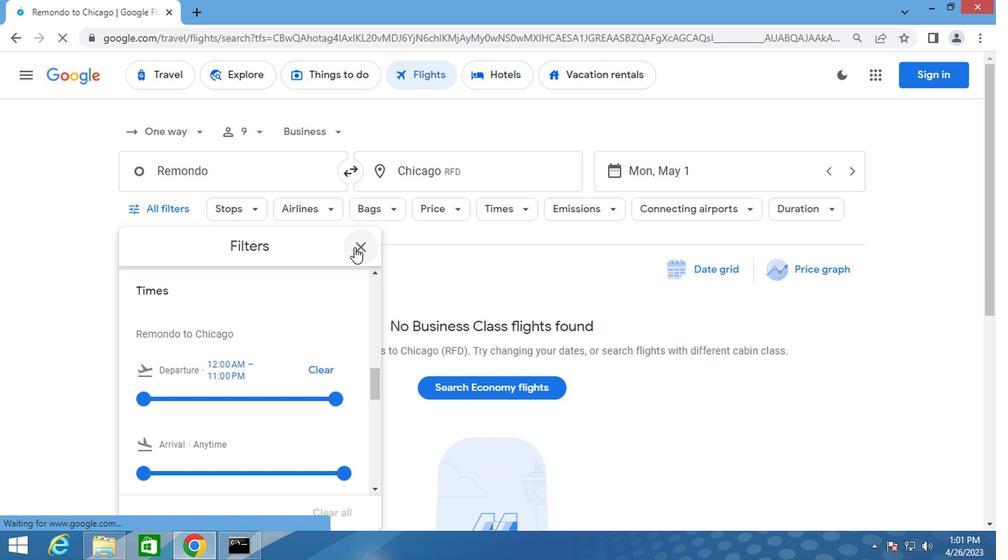 
Action: Mouse pressed left at (355, 246)
Screenshot: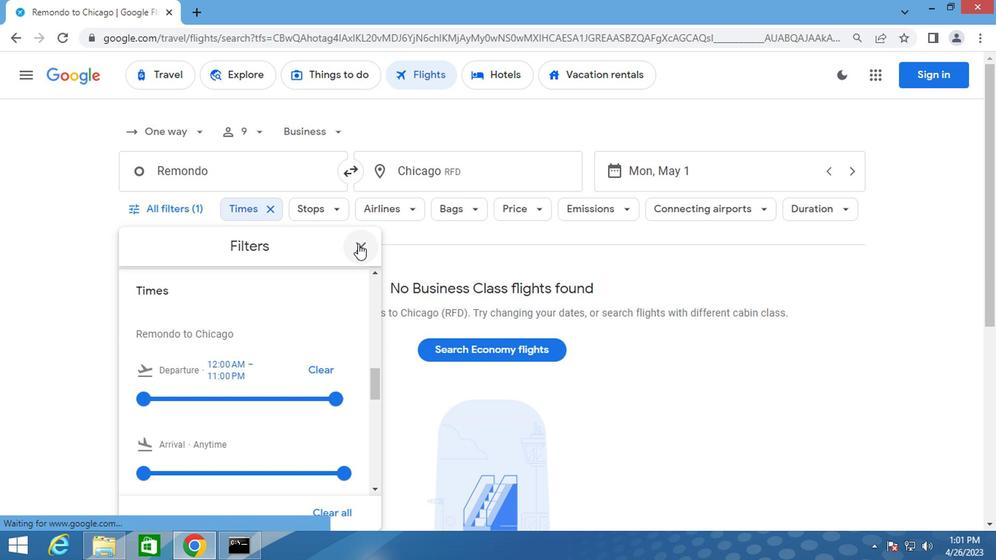 
Action: Key pressed <Key.f8>
Screenshot: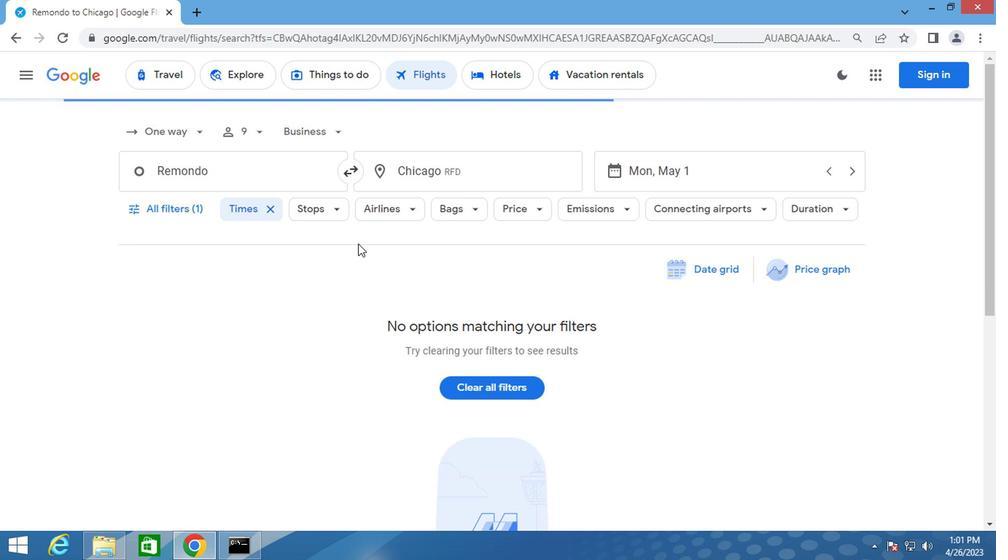
